 Task: Open a blank sheet, save the file as 'verification' Insert a table ' 2 by 2' In first column, add headers, 'Brand, Model'. Under first header, add  AppleUnder second header, add Iphone. Change table style to  'Orange'
Action: Mouse moved to (173, 202)
Screenshot: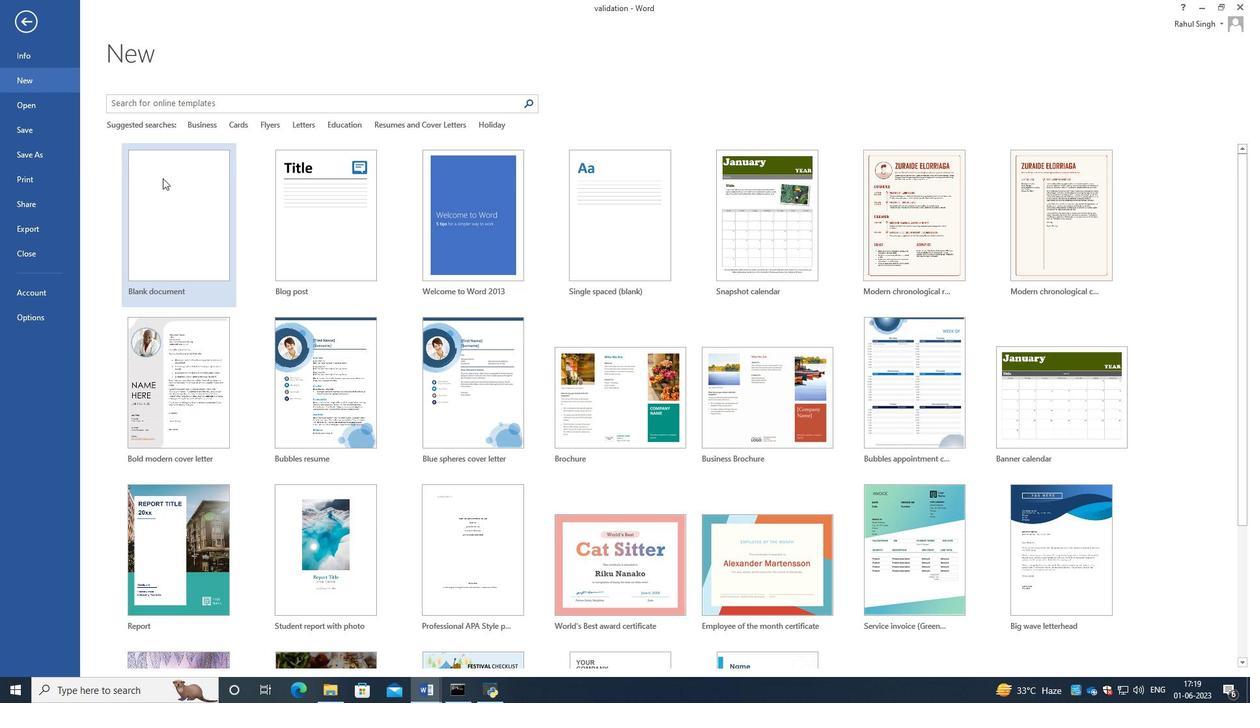 
Action: Mouse pressed left at (173, 202)
Screenshot: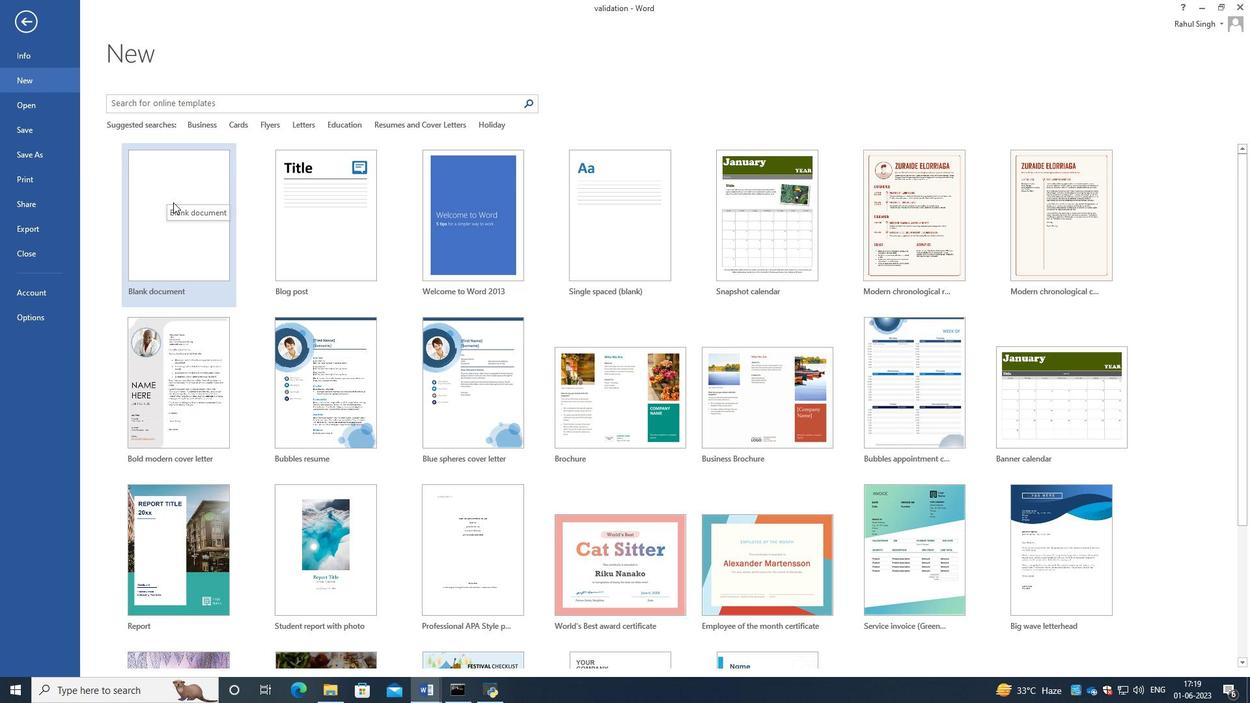 
Action: Mouse moved to (23, 15)
Screenshot: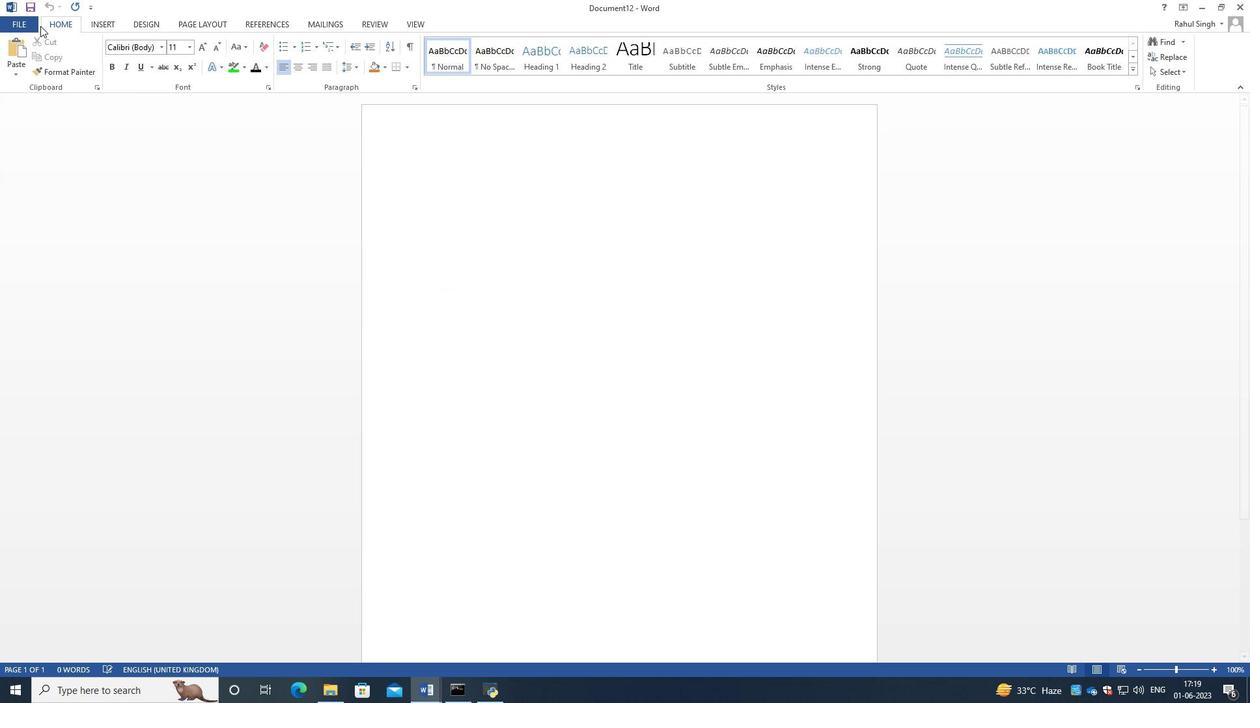 
Action: Mouse pressed left at (23, 15)
Screenshot: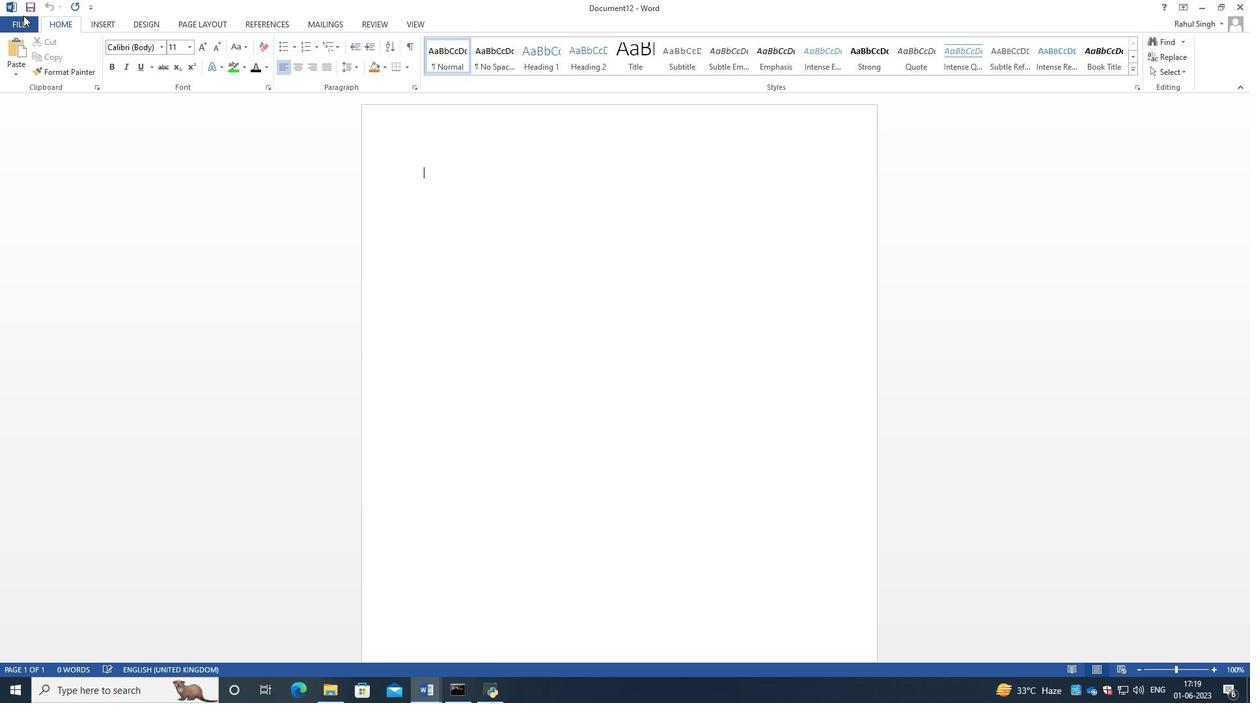 
Action: Mouse moved to (31, 24)
Screenshot: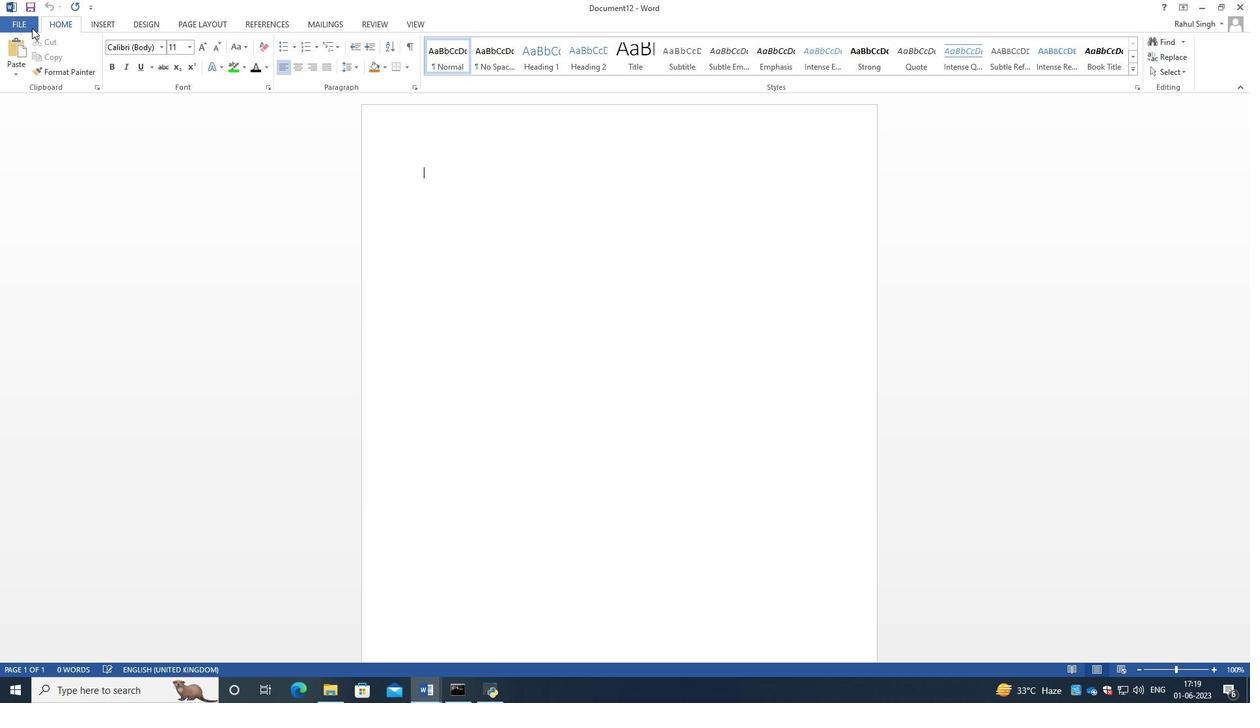 
Action: Mouse pressed left at (31, 24)
Screenshot: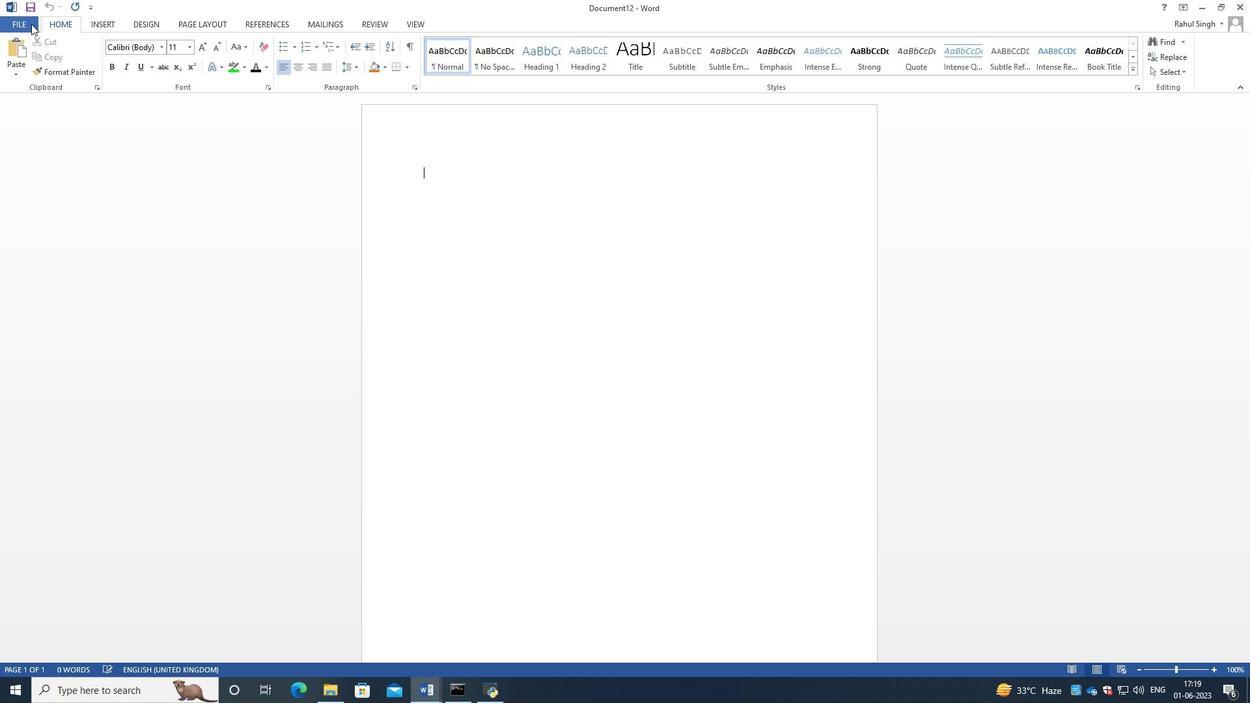 
Action: Mouse moved to (29, 78)
Screenshot: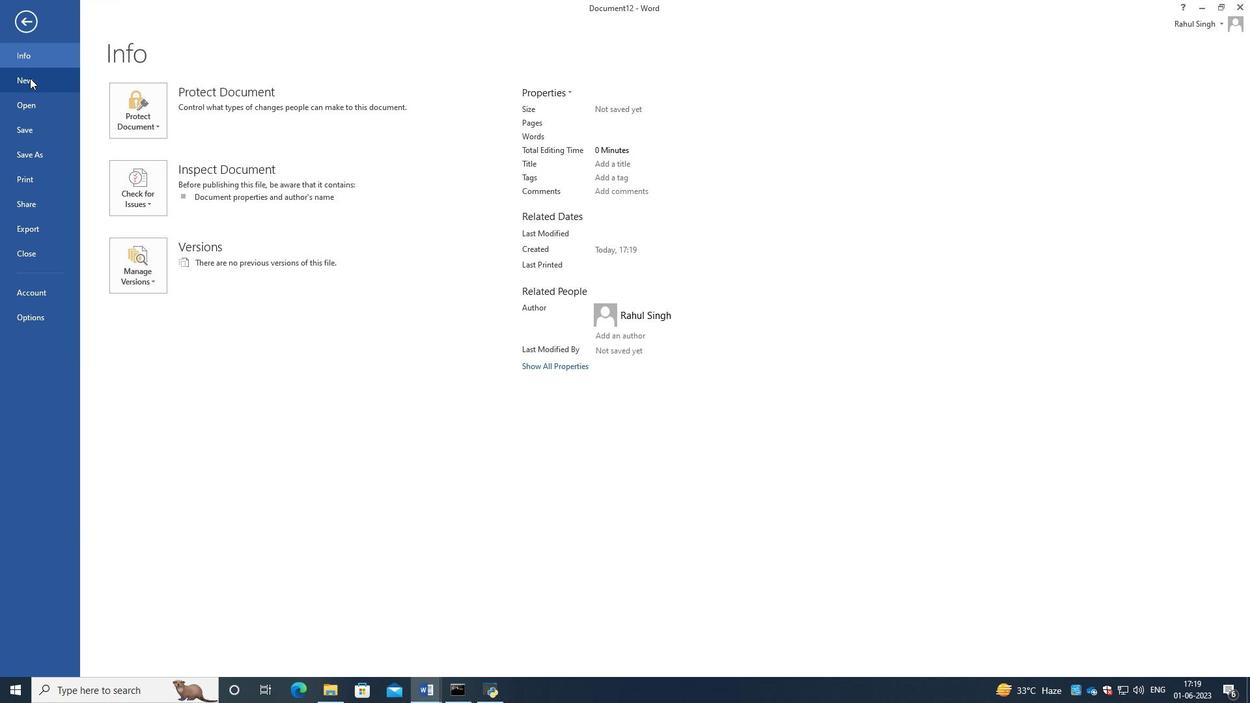 
Action: Mouse pressed left at (29, 78)
Screenshot: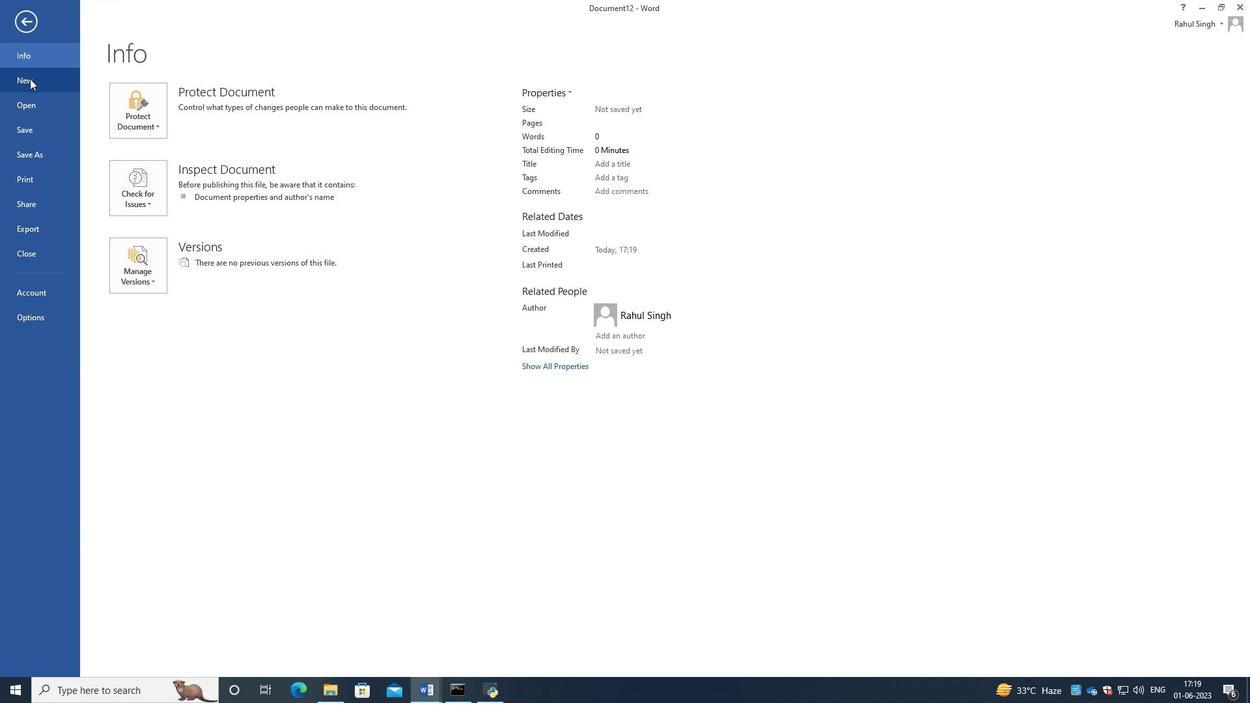 
Action: Mouse moved to (47, 150)
Screenshot: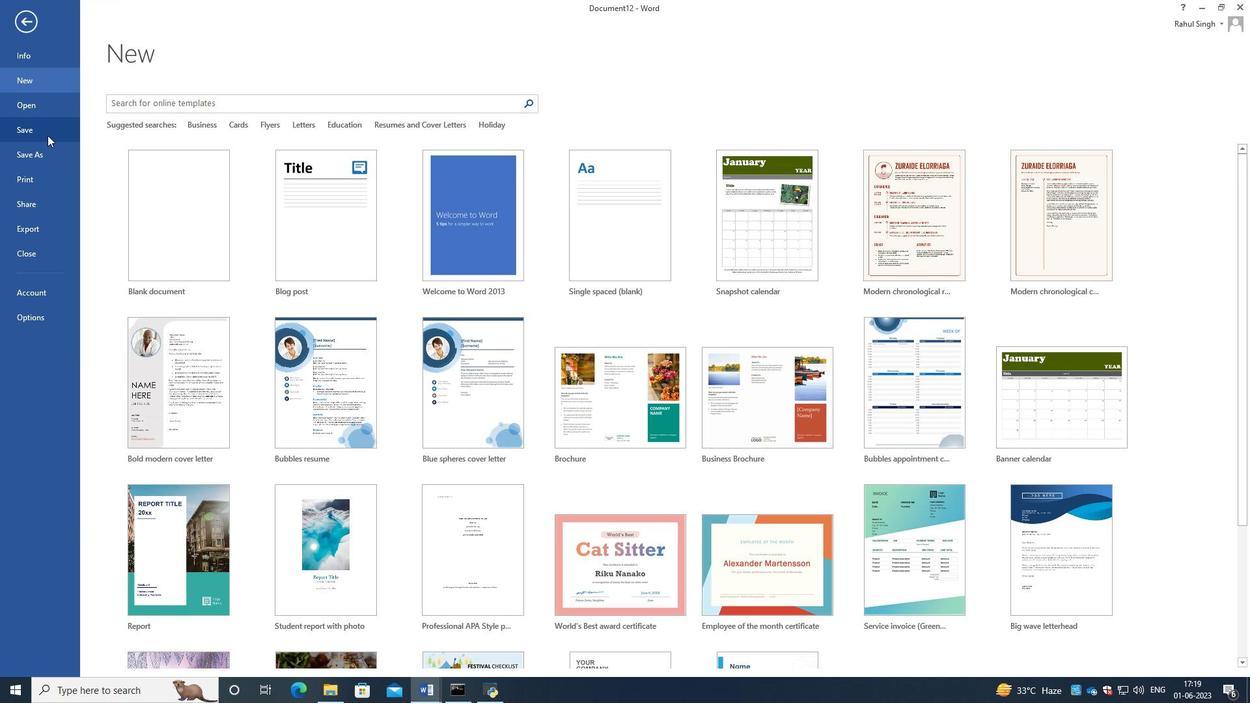 
Action: Mouse pressed left at (47, 150)
Screenshot: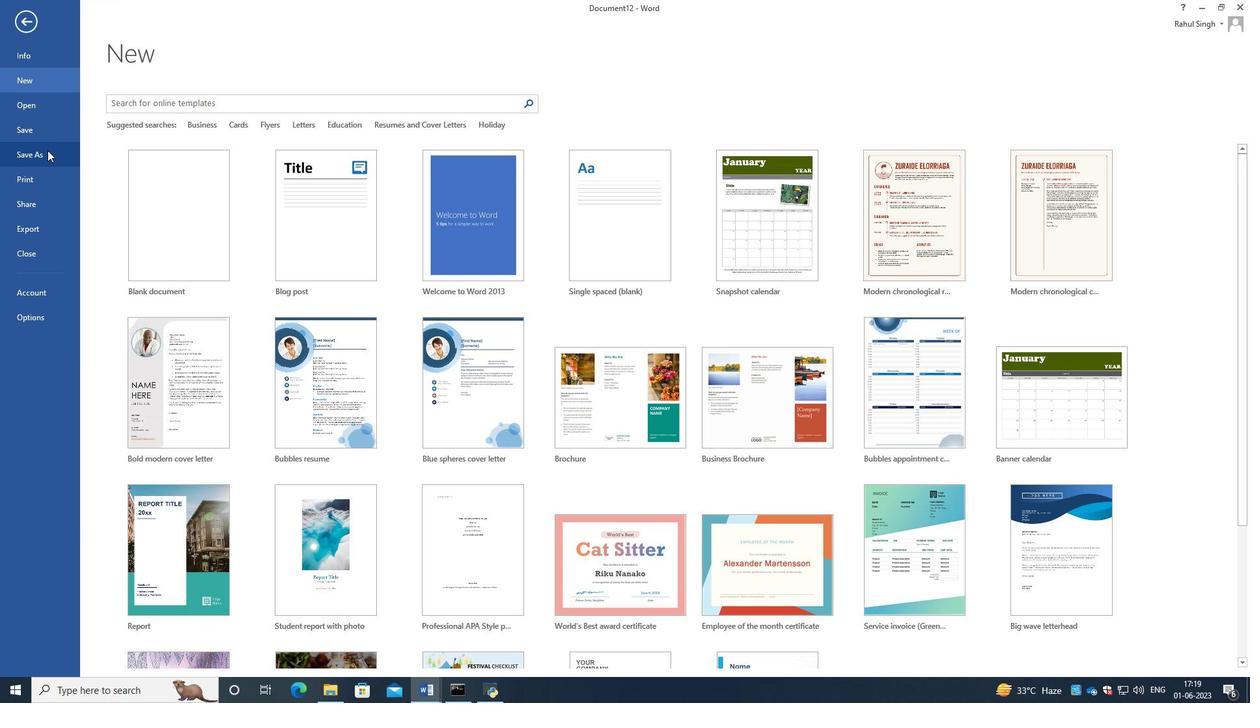 
Action: Mouse moved to (352, 132)
Screenshot: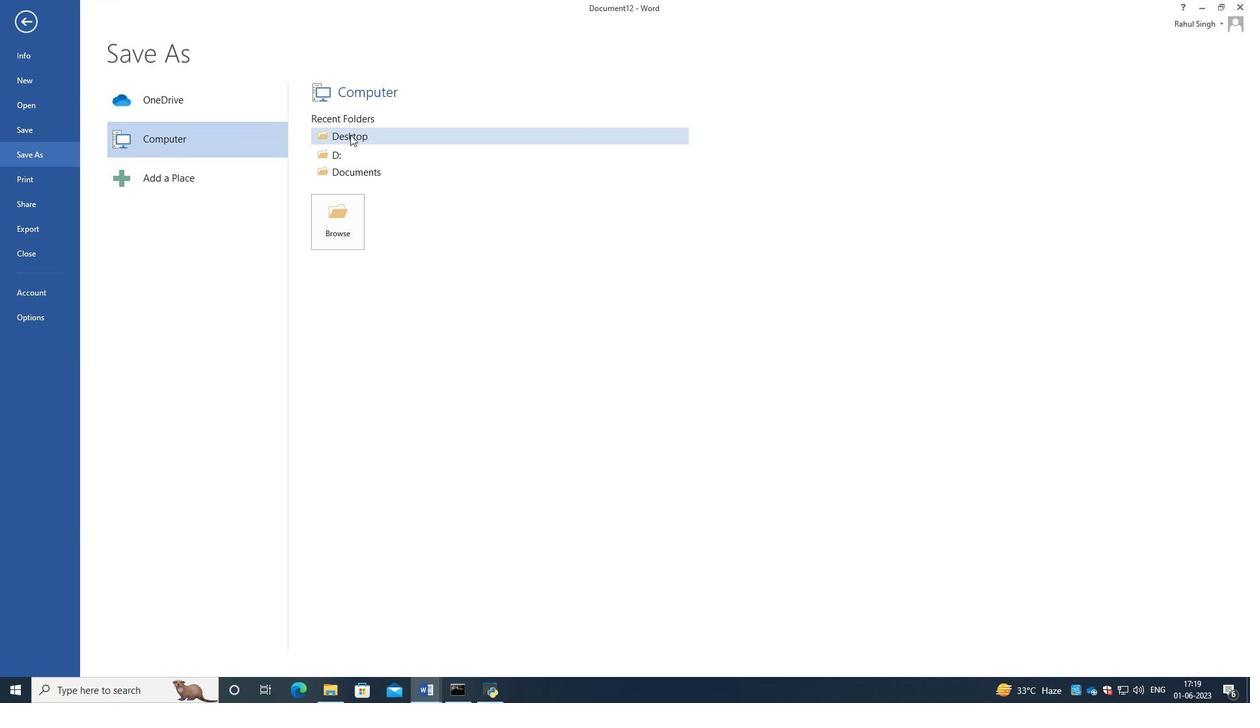 
Action: Mouse pressed left at (352, 132)
Screenshot: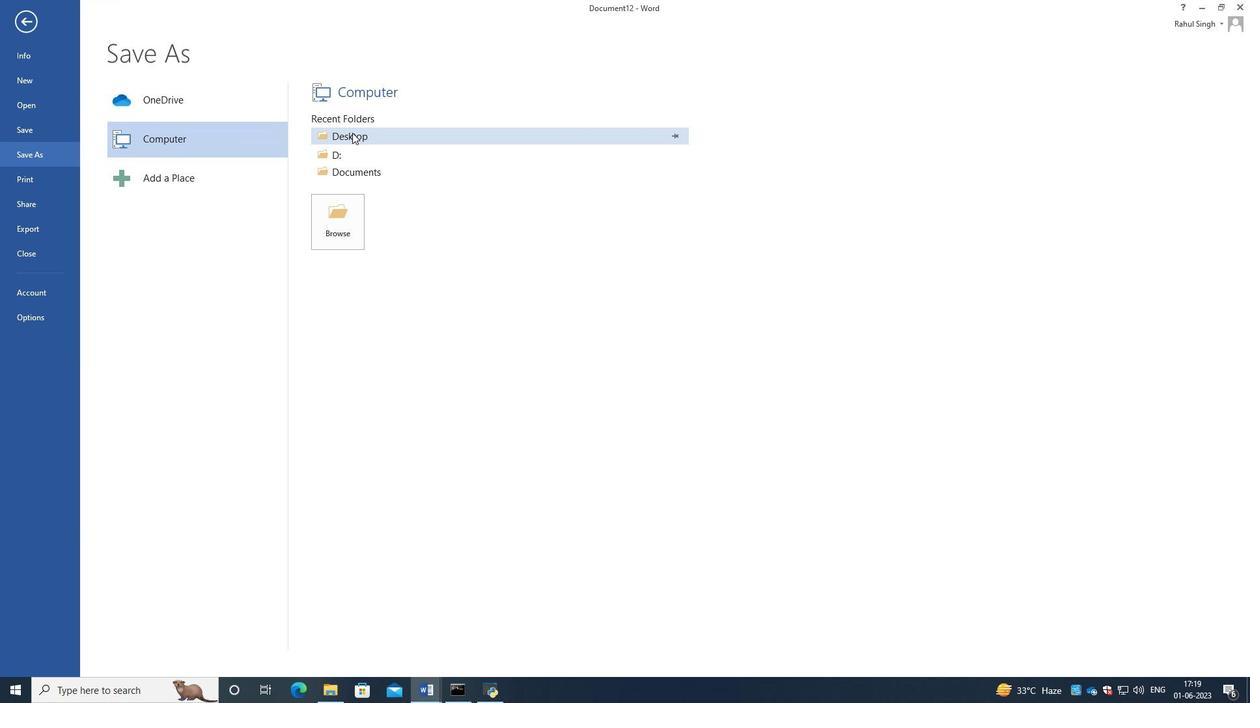 
Action: Mouse moved to (320, 197)
Screenshot: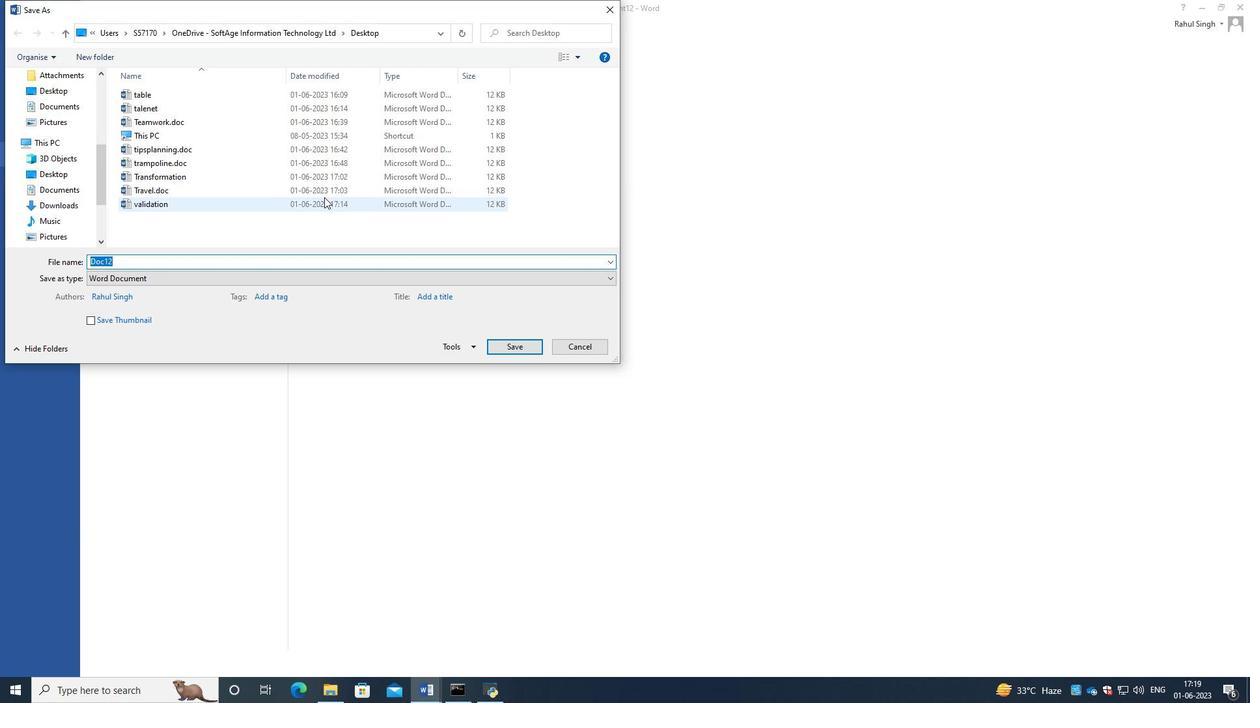 
Action: Key pressed <Key.caps_lock>V<Key.caps_lock>erification
Screenshot: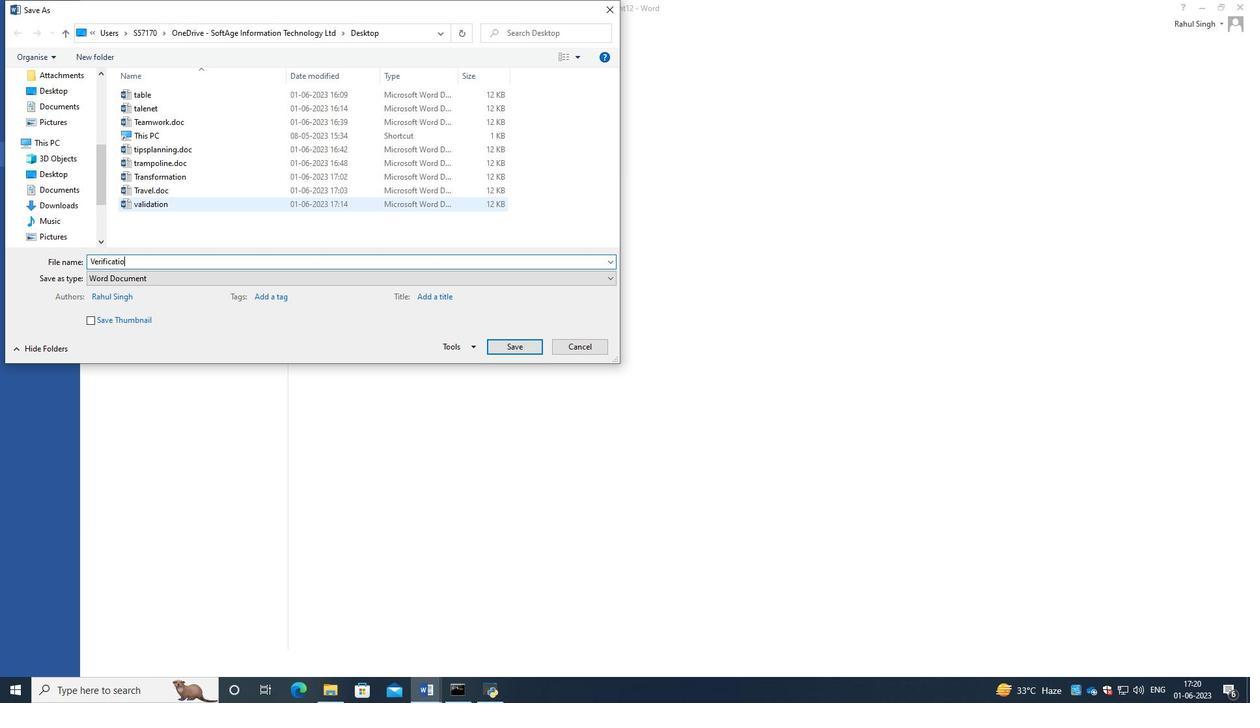 
Action: Mouse moved to (515, 337)
Screenshot: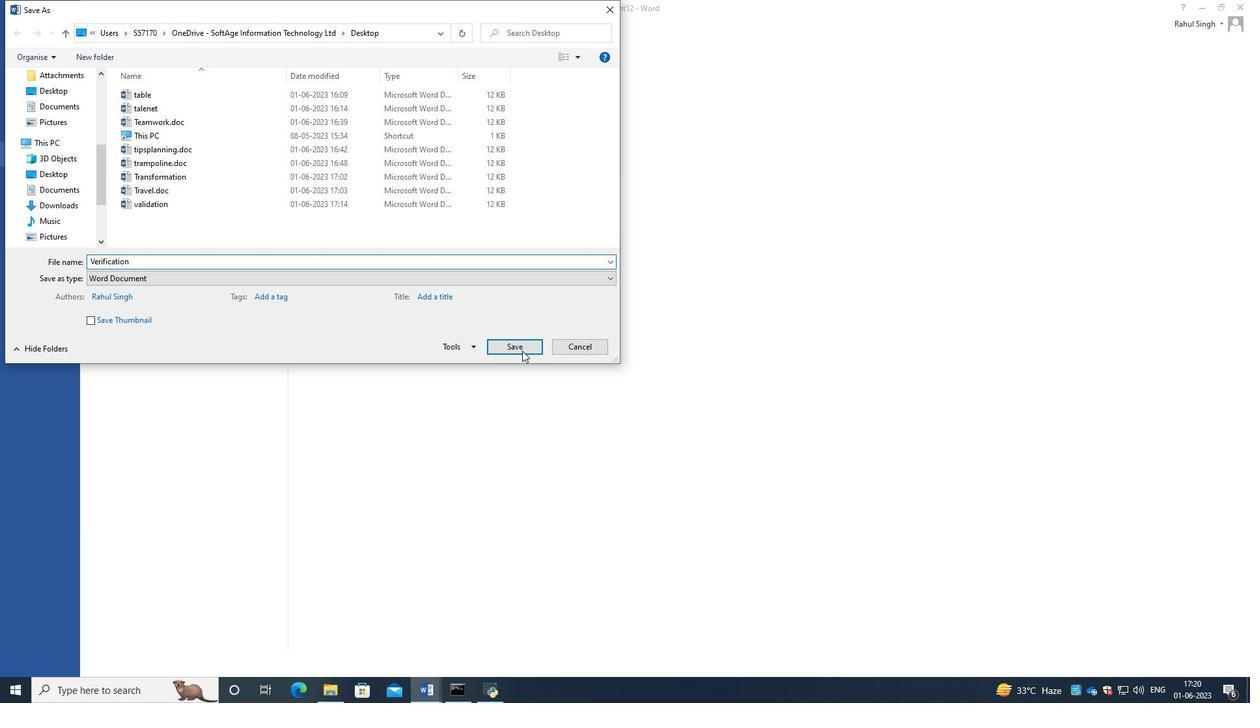 
Action: Mouse pressed left at (515, 337)
Screenshot: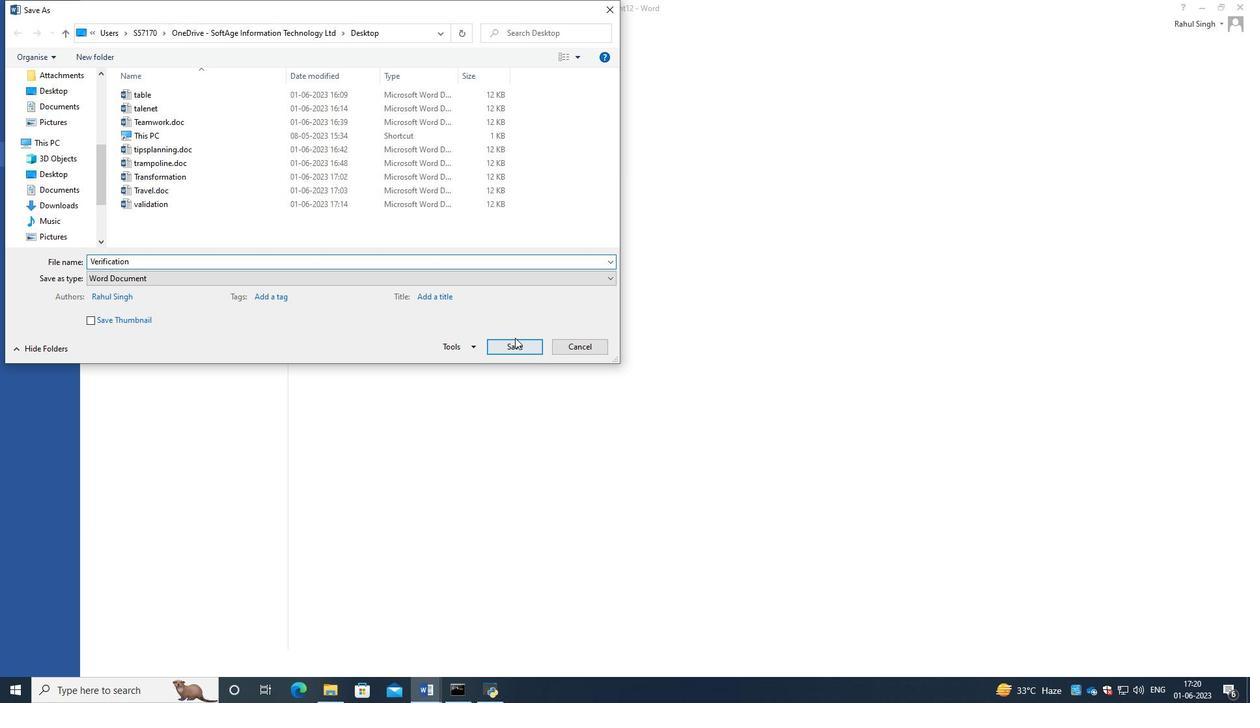 
Action: Mouse moved to (520, 346)
Screenshot: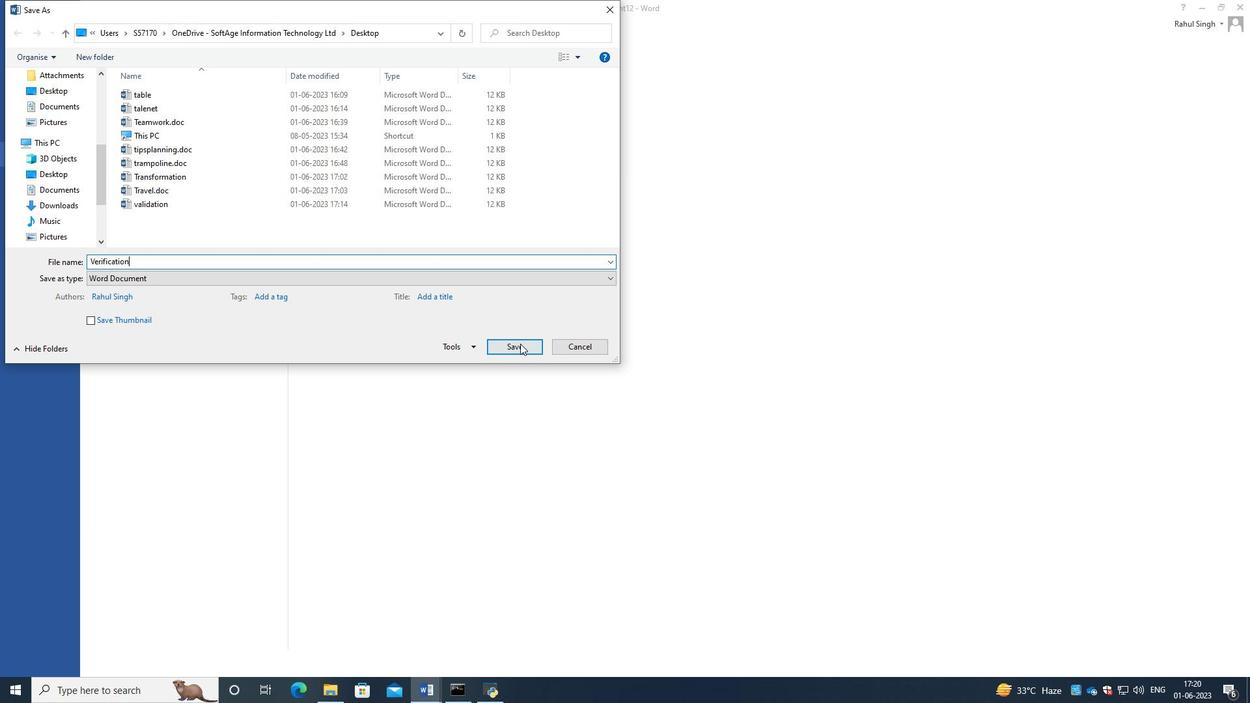 
Action: Mouse pressed left at (520, 346)
Screenshot: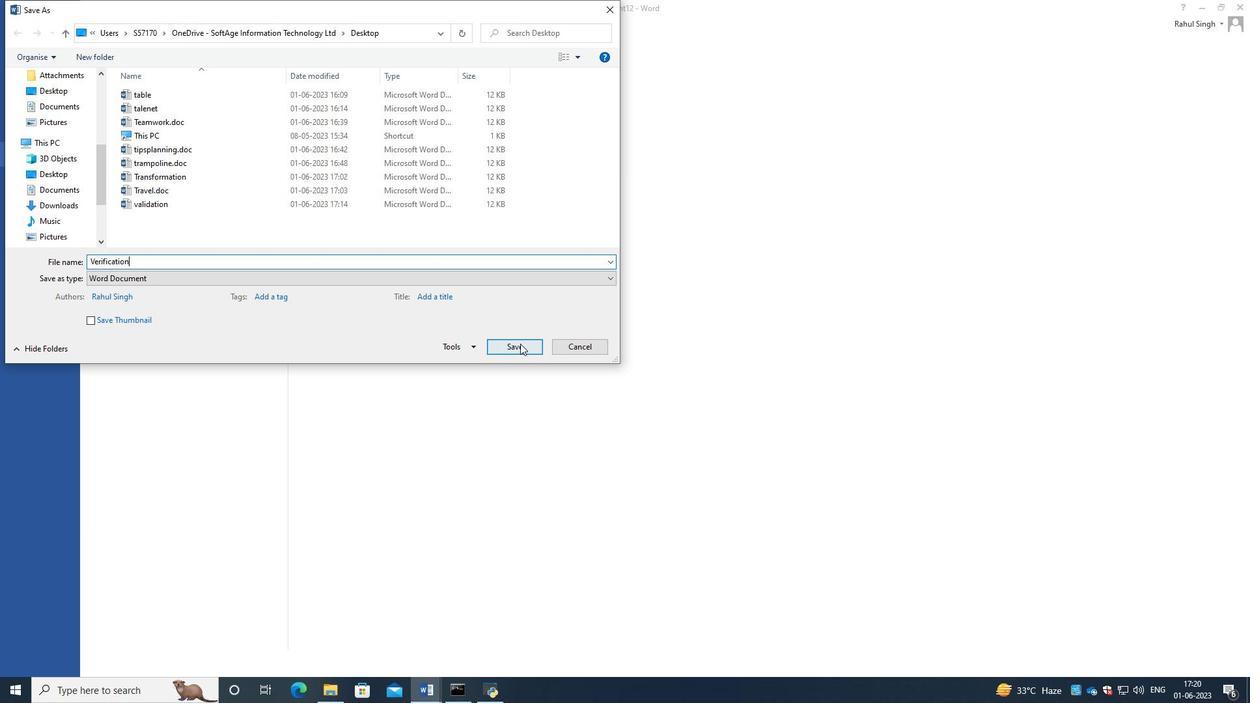 
Action: Mouse moved to (108, 24)
Screenshot: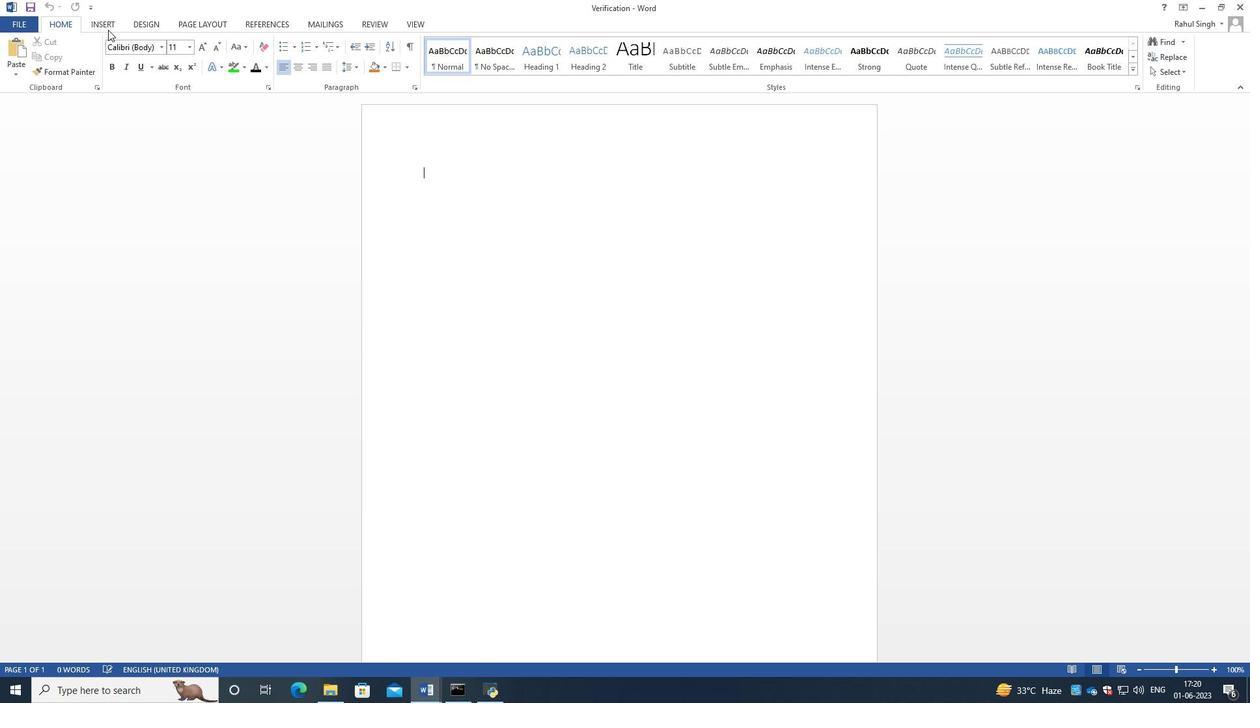
Action: Mouse pressed left at (108, 24)
Screenshot: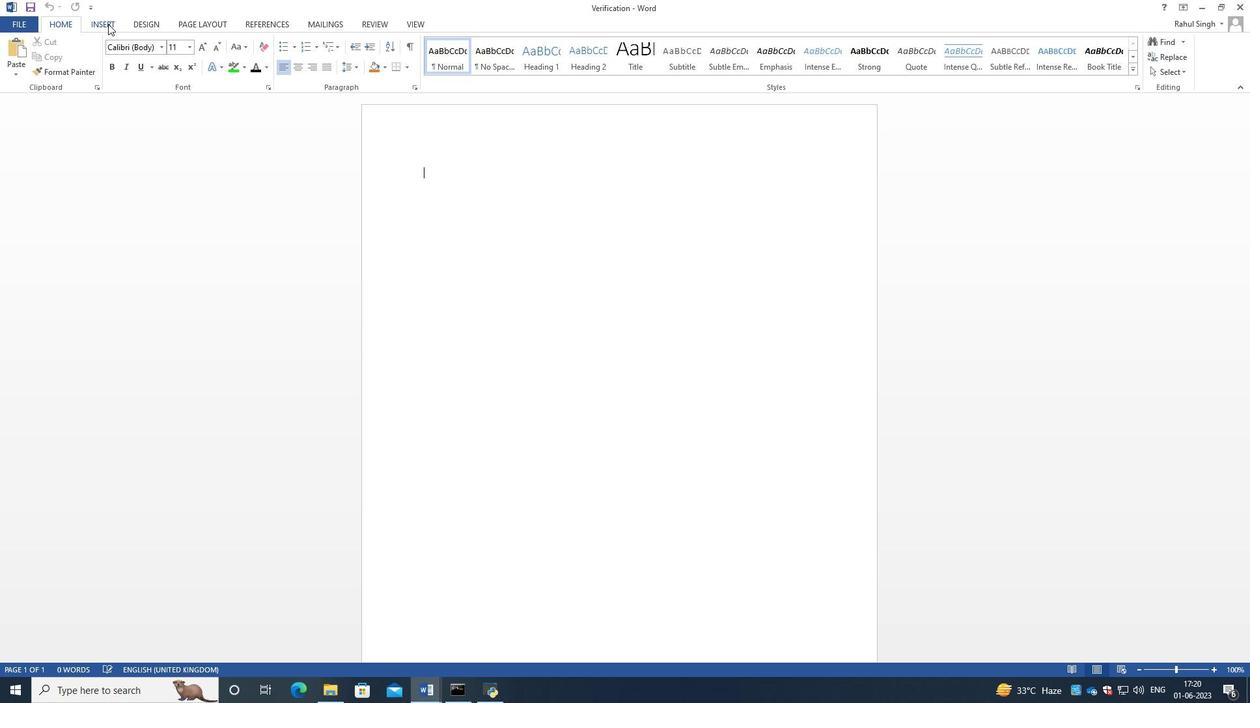 
Action: Mouse moved to (106, 70)
Screenshot: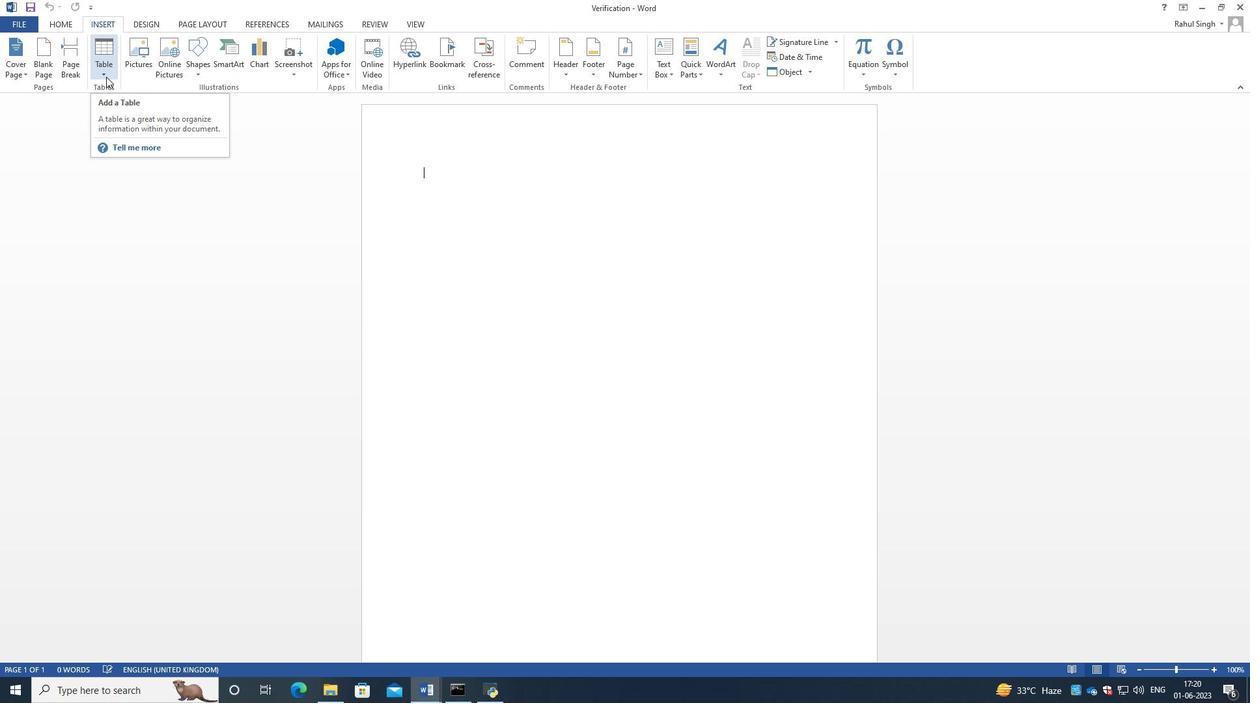 
Action: Mouse pressed left at (106, 70)
Screenshot: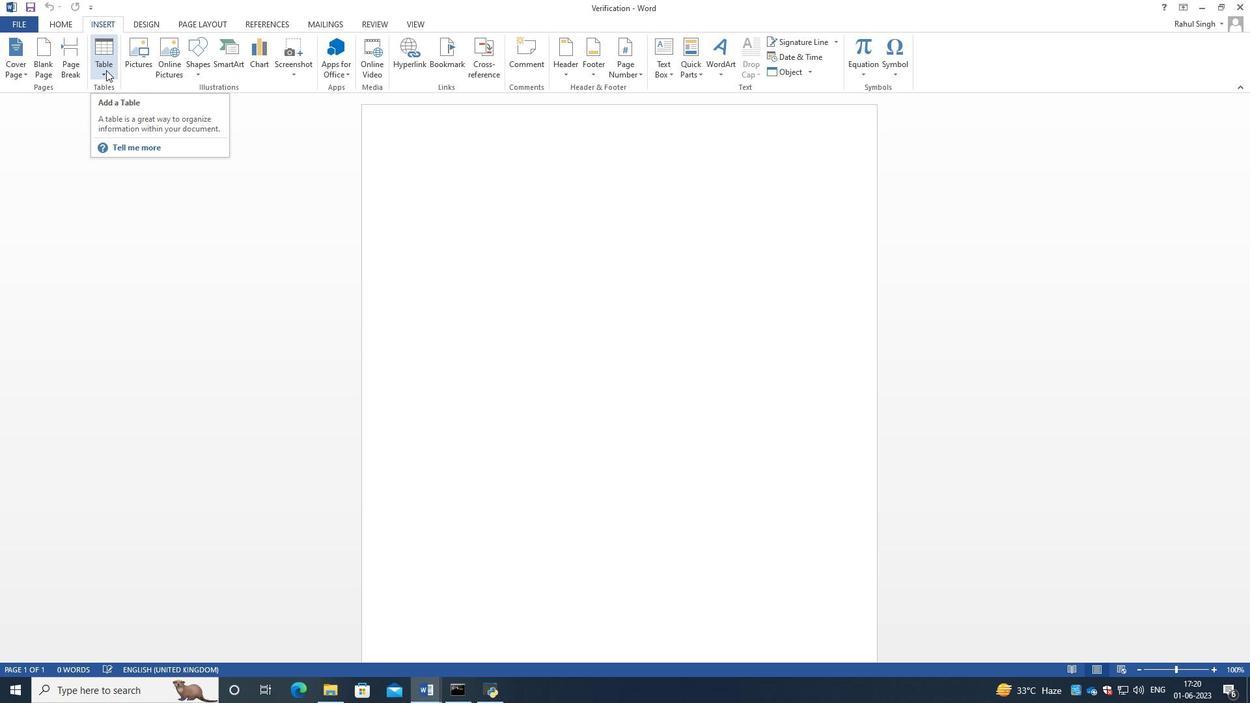 
Action: Mouse moved to (115, 114)
Screenshot: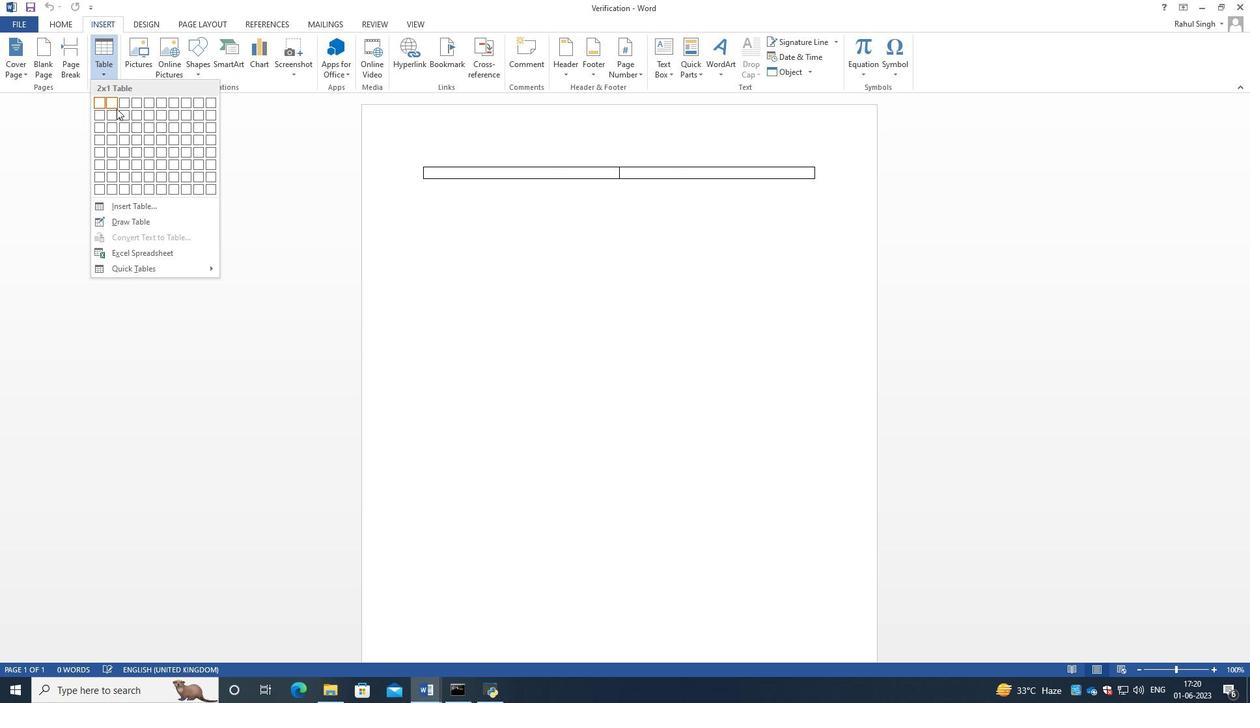 
Action: Mouse pressed left at (115, 114)
Screenshot: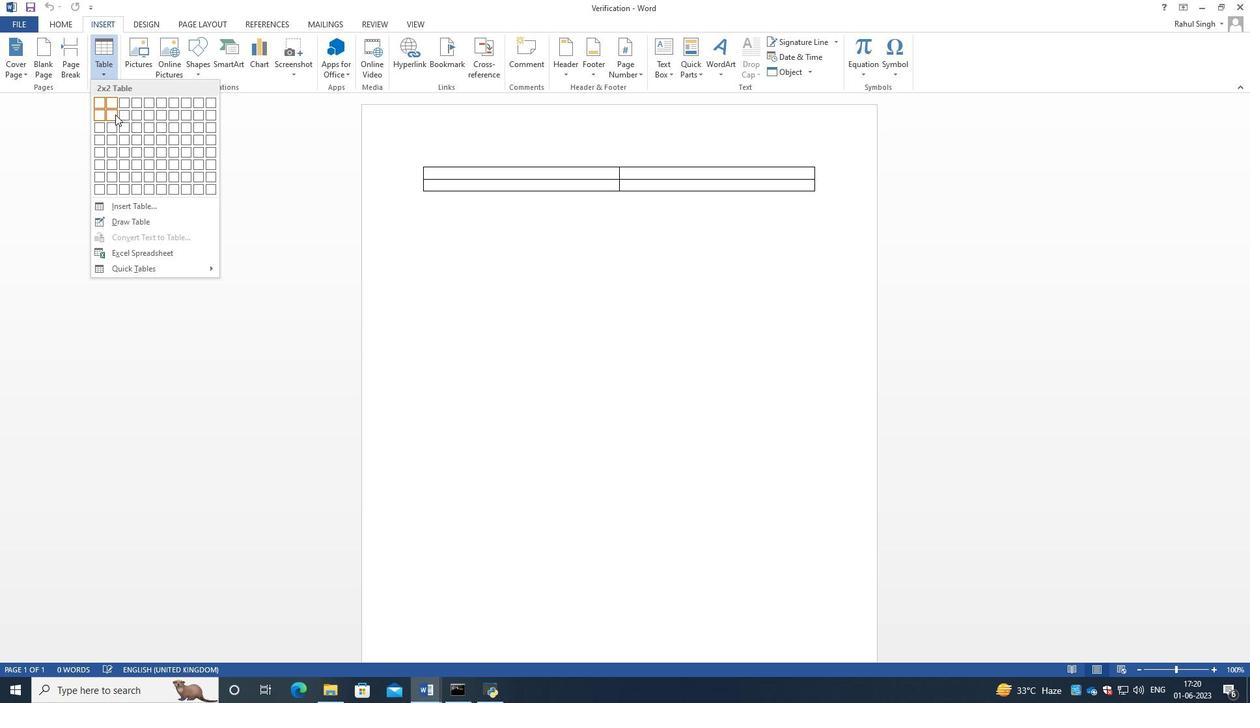 
Action: Mouse moved to (461, 172)
Screenshot: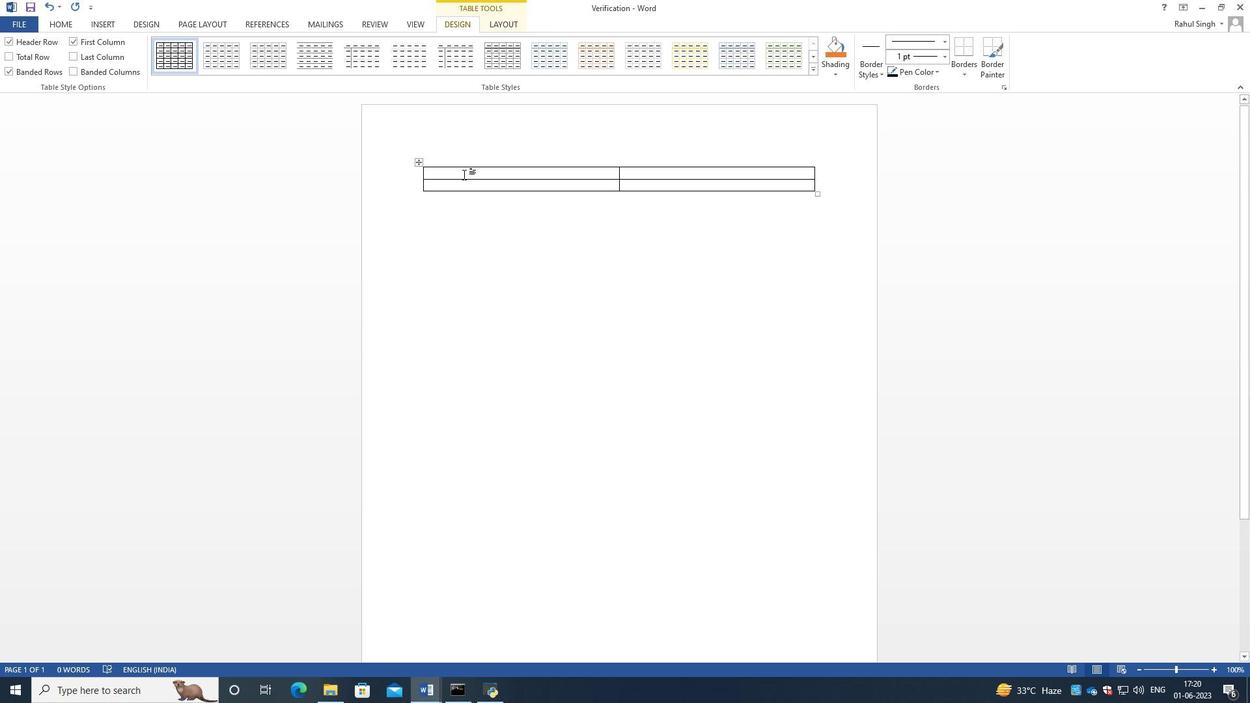 
Action: Key pressed <Key.caps_lock>B<Key.caps_lock>rand<Key.tab><Key.caps_lock>M<Key.caps_lock>odel<Key.enter><Key.backspace><Key.tab><Key.caps_lock>A<Key.caps_lock>pple<Key.space><Key.tab><Key.caps_lock>I<Key.caps_lock>phone<Key.enter><Key.backspace>
Screenshot: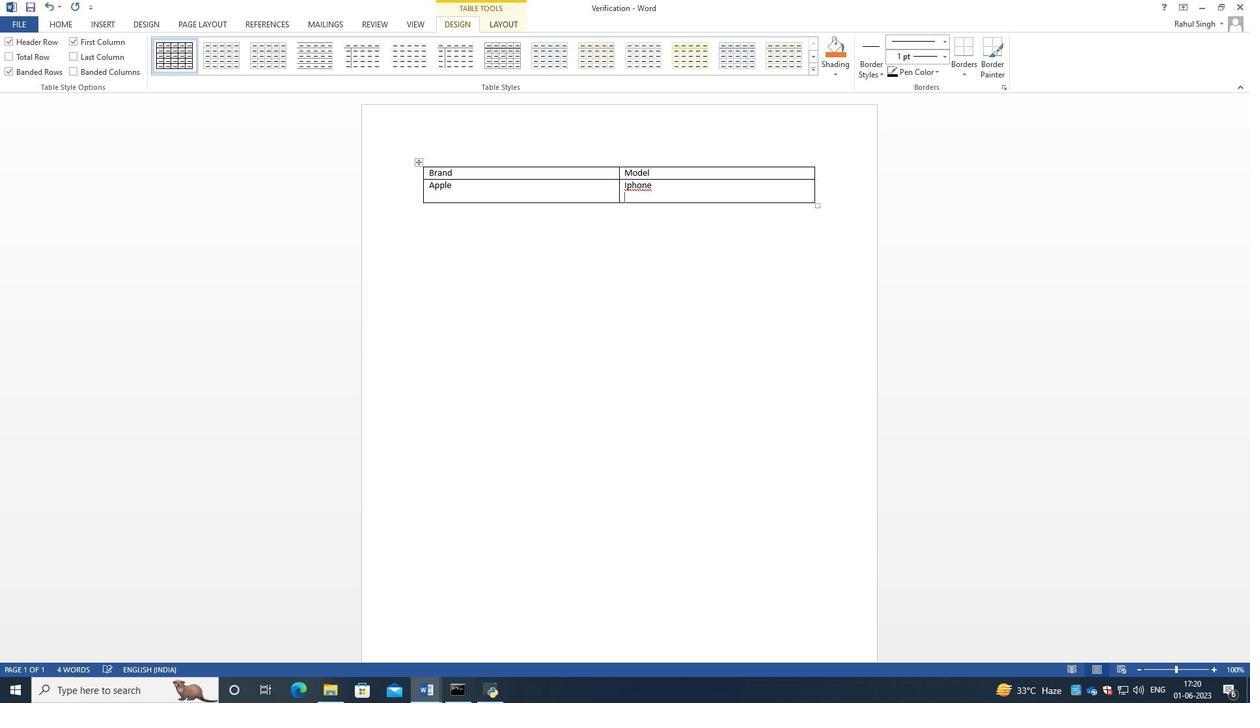 
Action: Mouse moved to (634, 188)
Screenshot: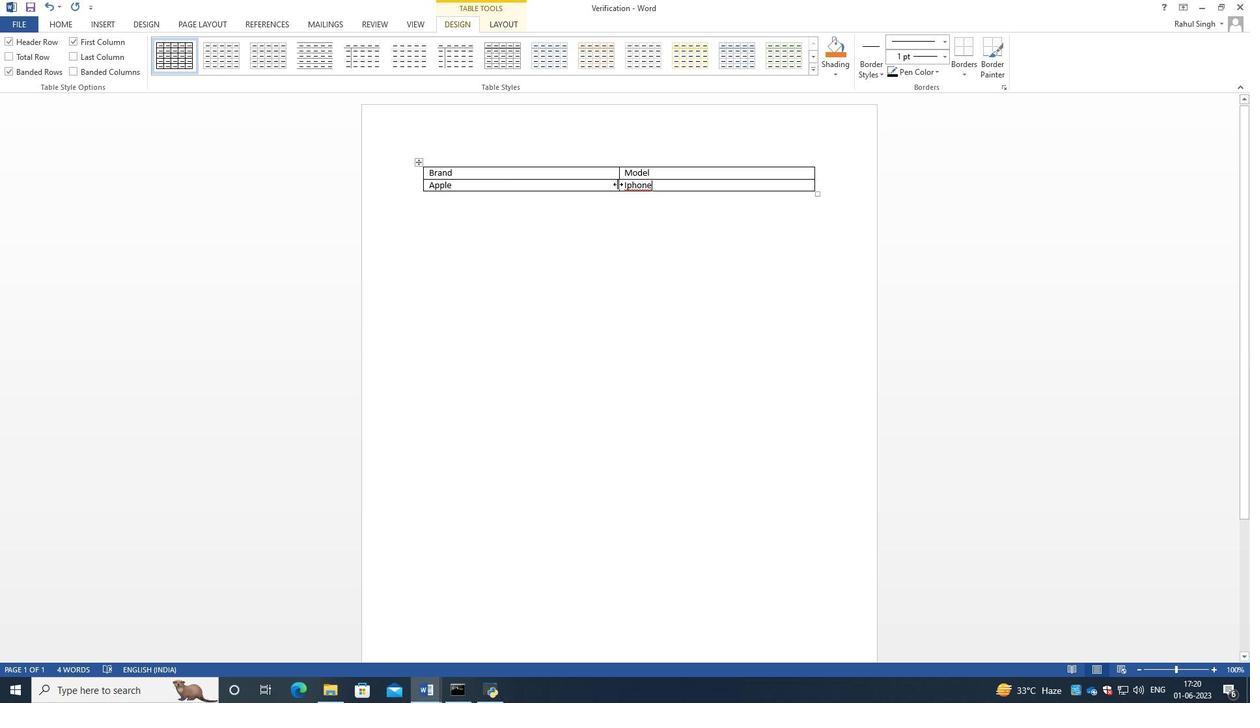
Action: Mouse pressed right at (634, 188)
Screenshot: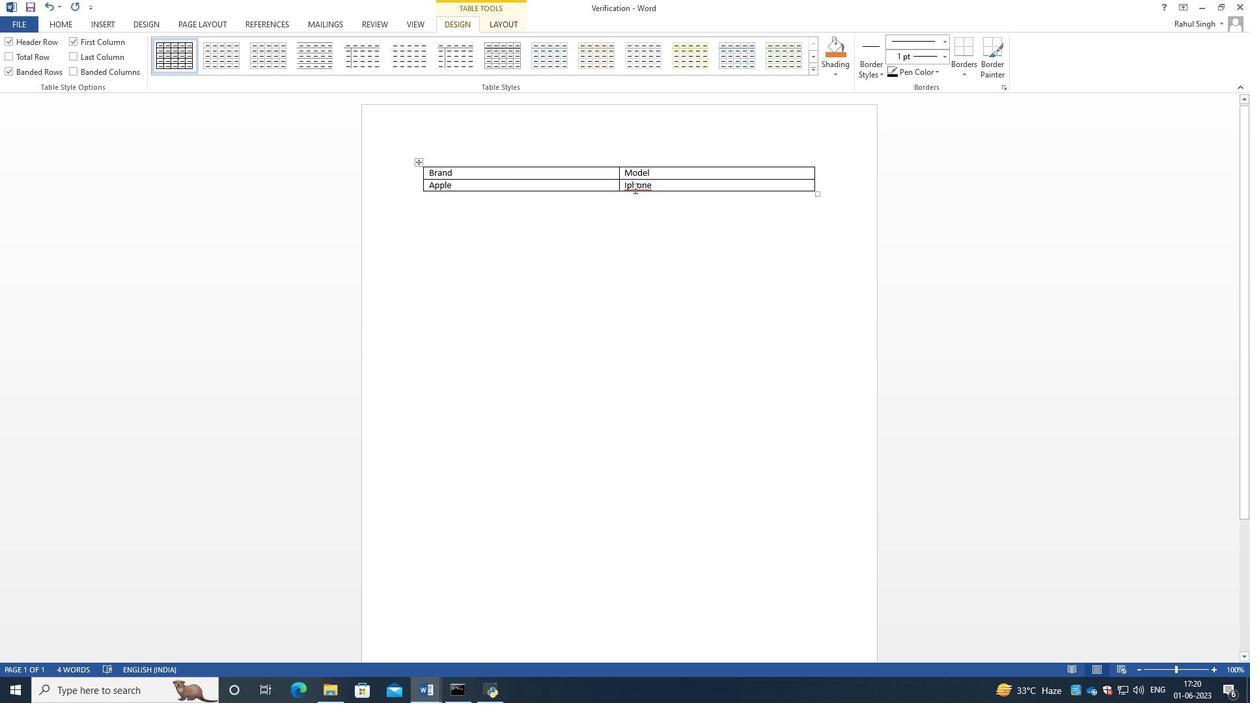 
Action: Mouse moved to (683, 205)
Screenshot: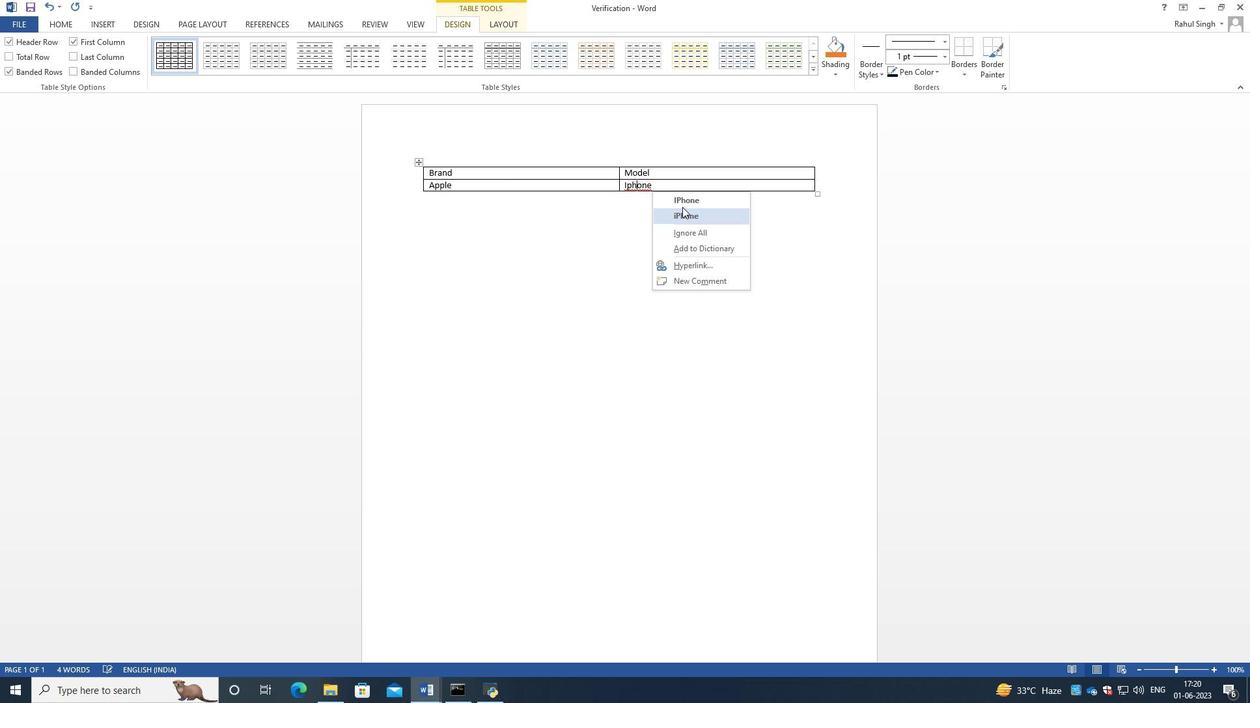 
Action: Mouse pressed left at (683, 205)
Screenshot: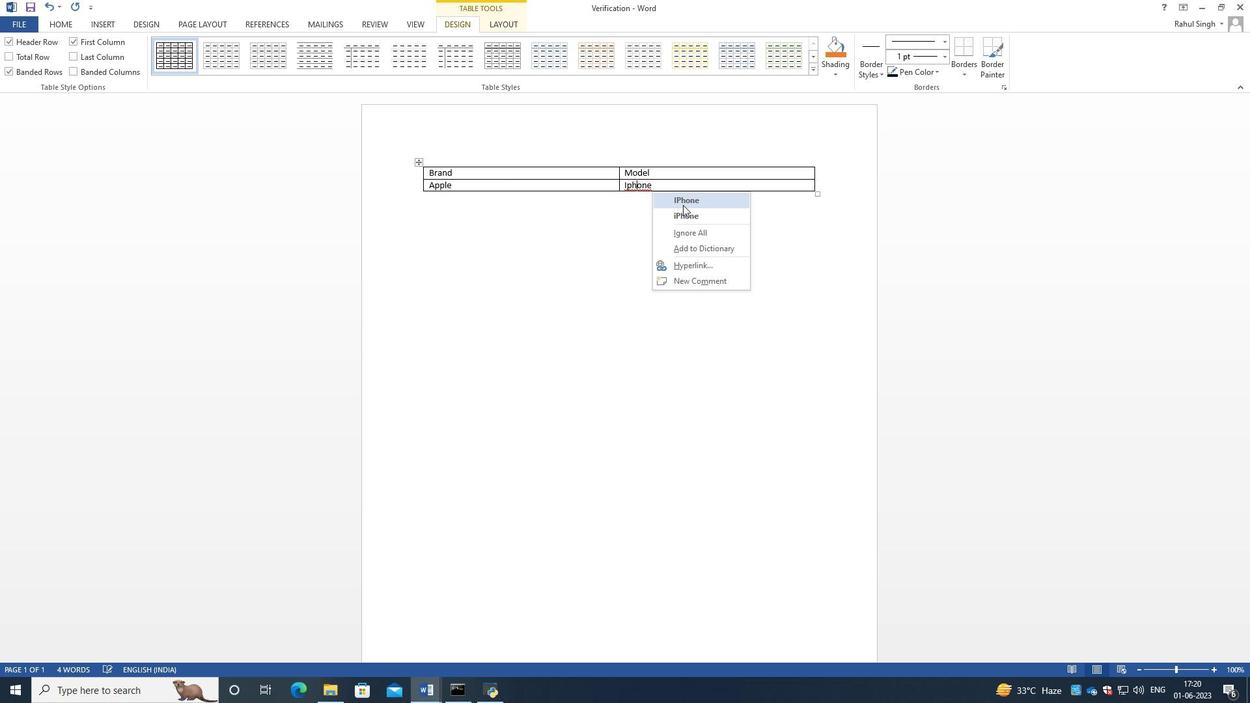 
Action: Mouse moved to (677, 212)
Screenshot: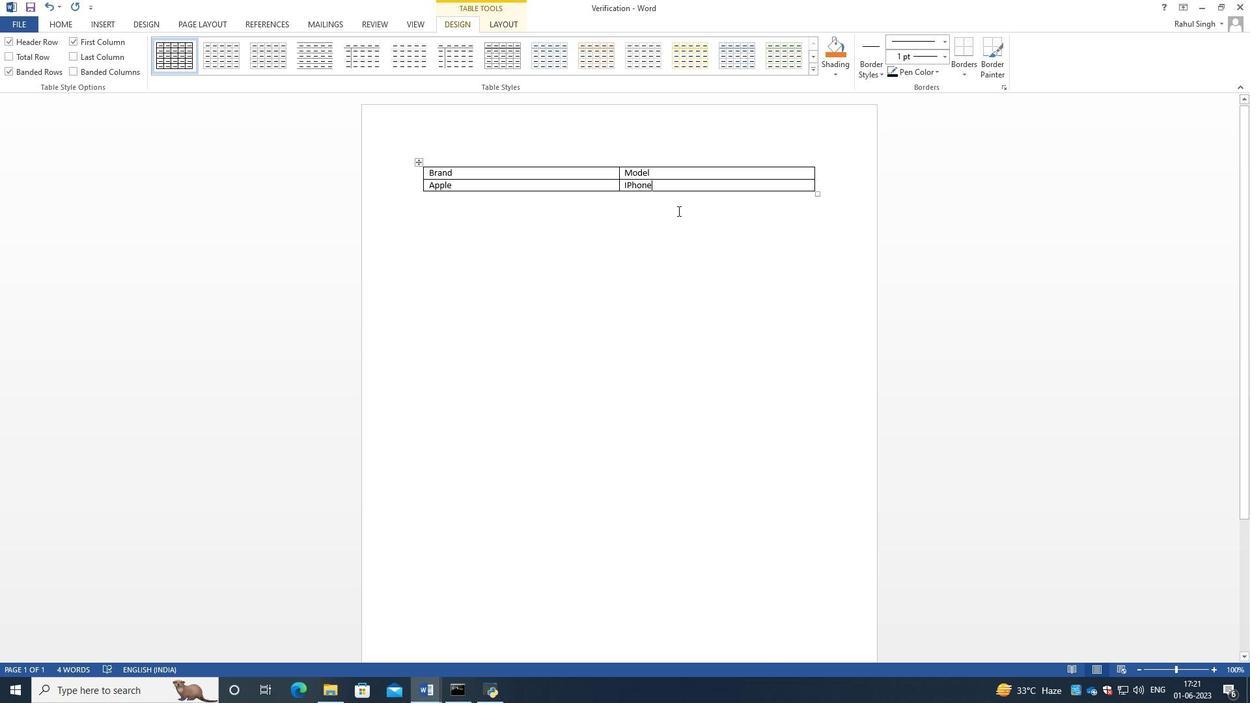 
Action: Mouse scrolled (677, 213) with delta (0, 0)
Screenshot: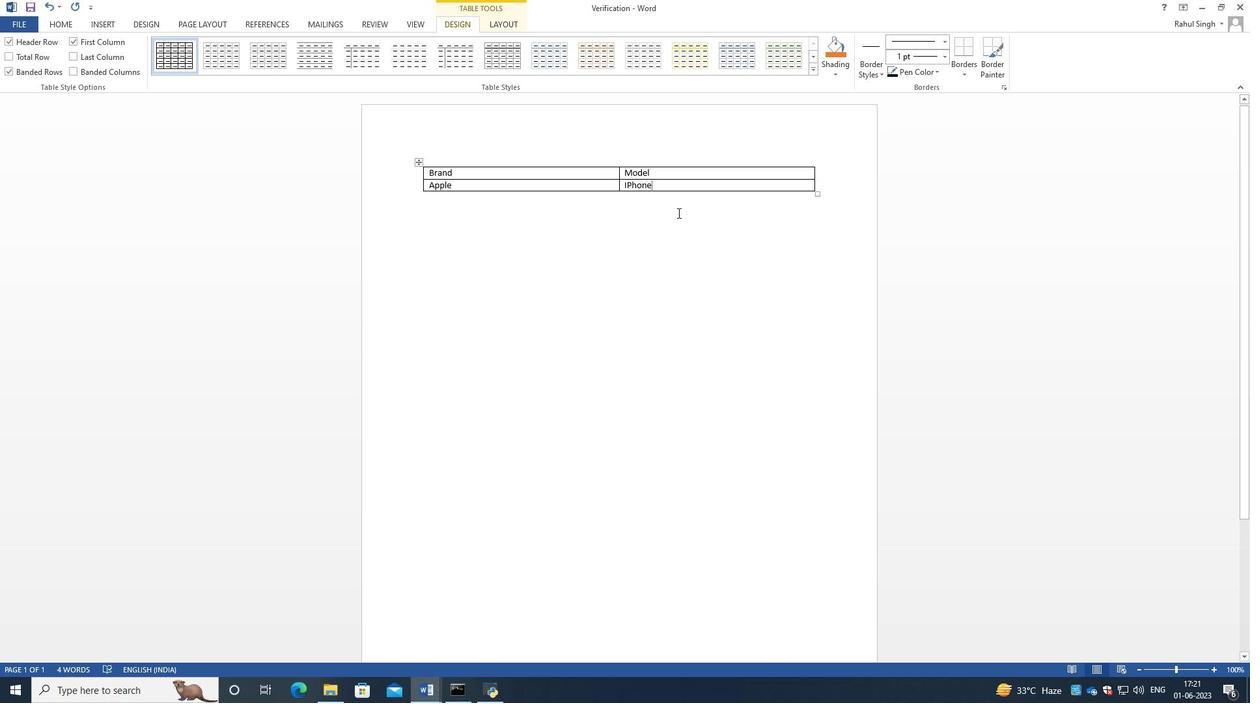 
Action: Mouse moved to (830, 174)
Screenshot: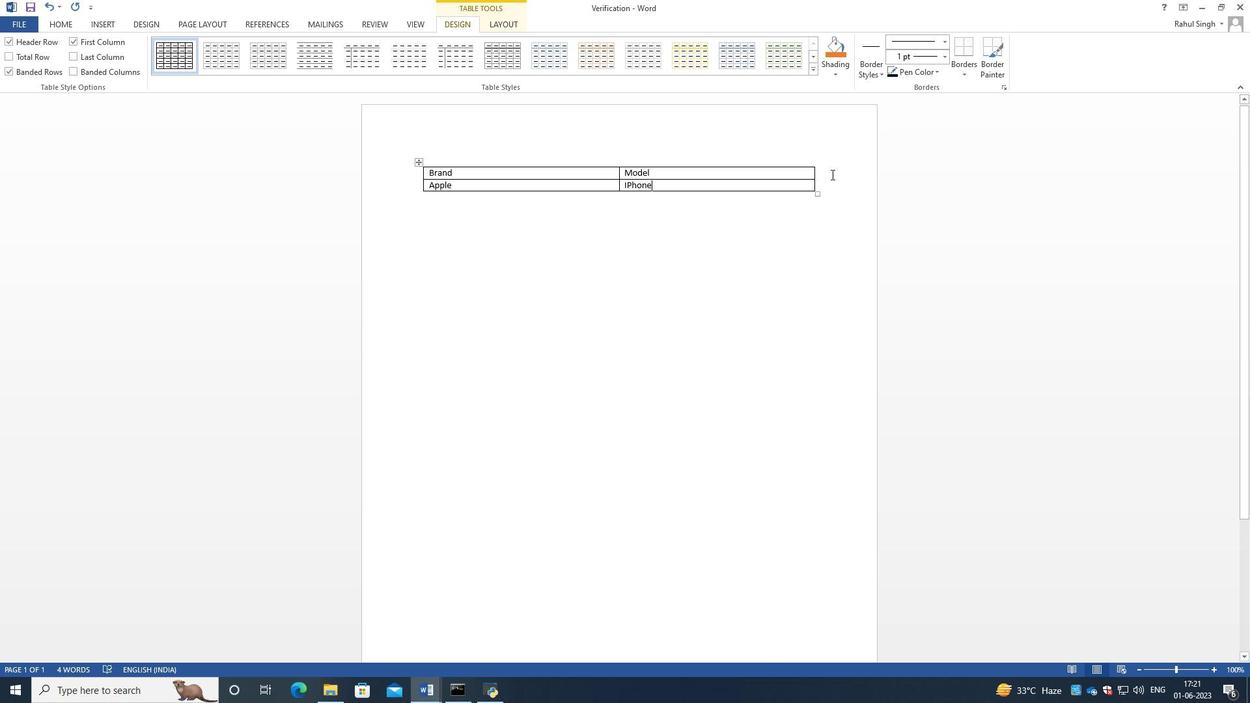 
Action: Mouse pressed left at (830, 174)
Screenshot: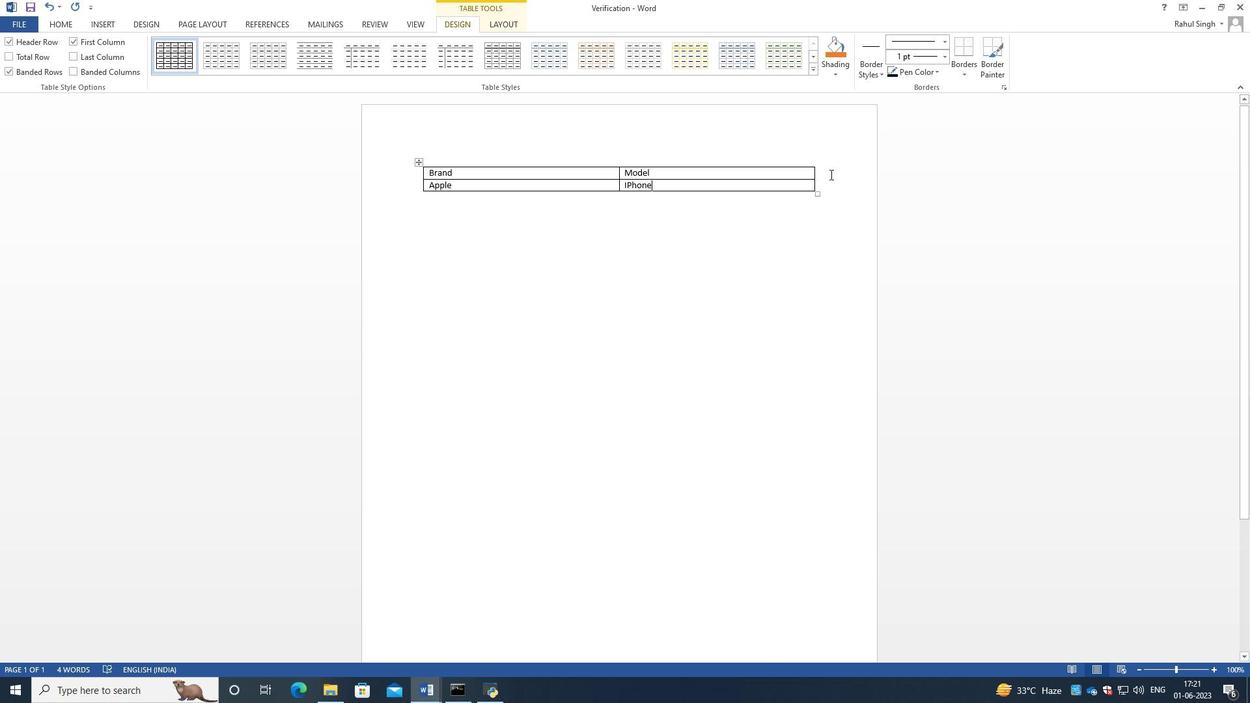 
Action: Mouse moved to (847, 63)
Screenshot: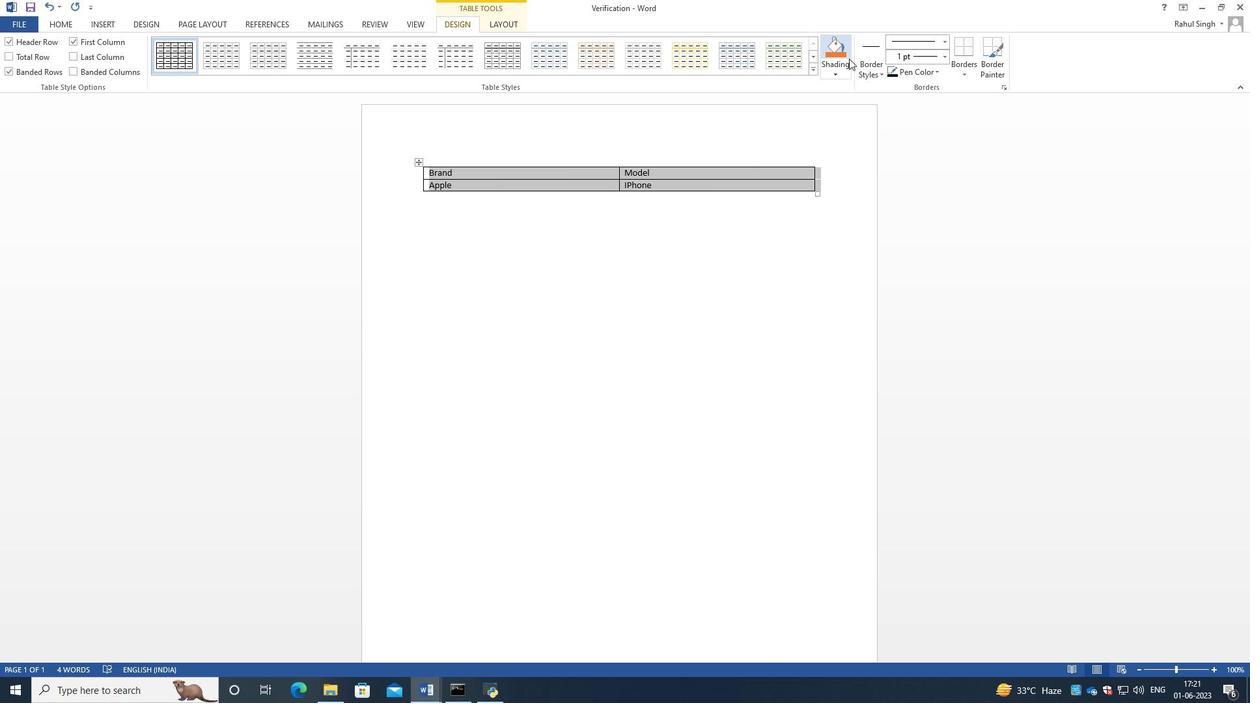 
Action: Mouse pressed left at (847, 63)
Screenshot: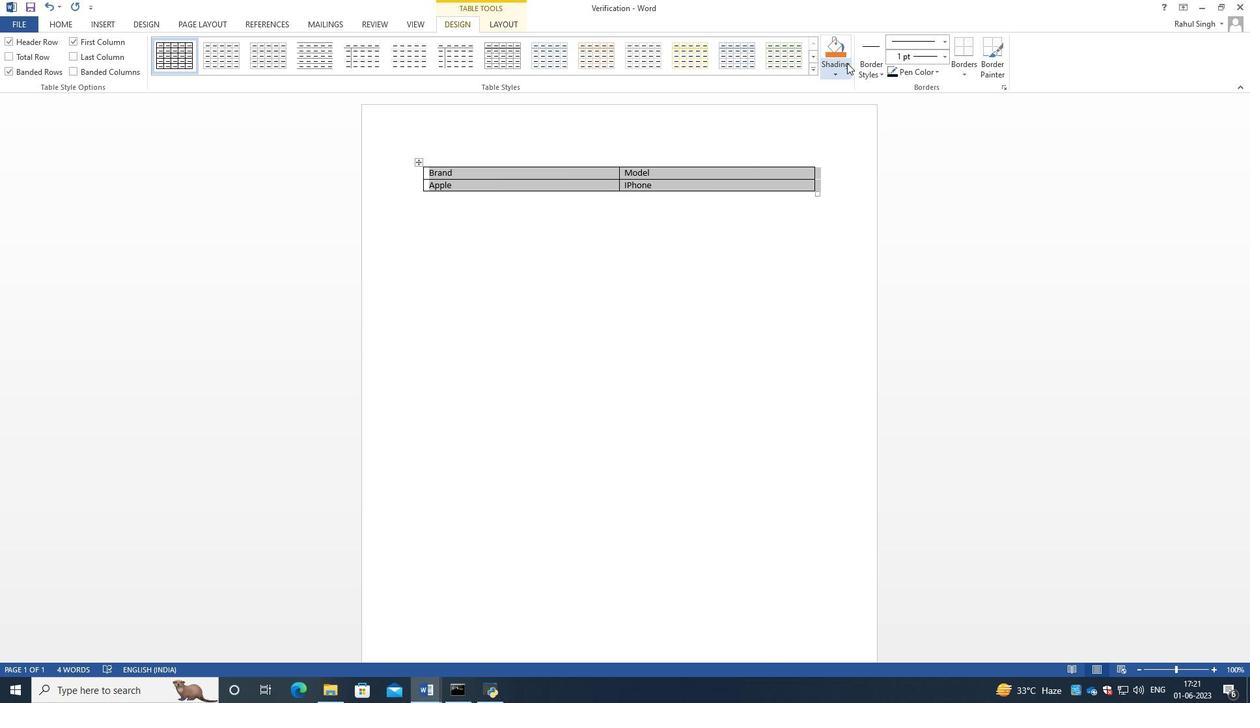 
Action: Mouse moved to (881, 100)
Screenshot: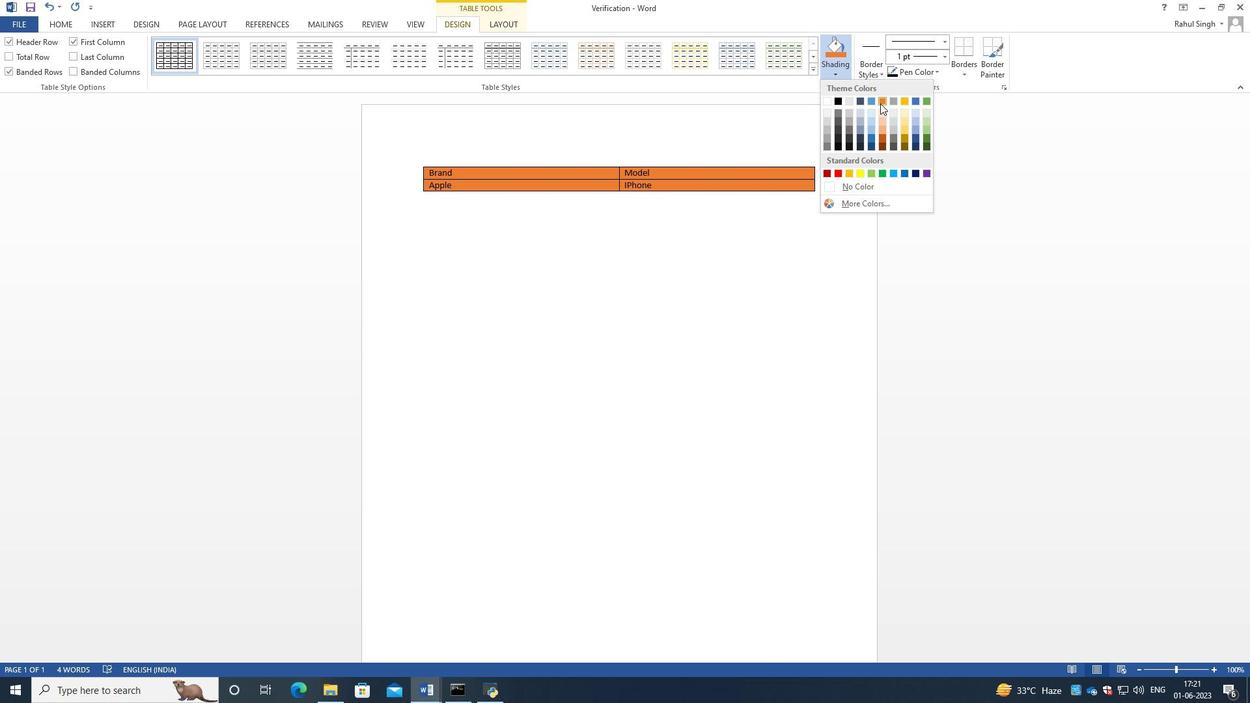 
Action: Mouse pressed left at (881, 100)
Screenshot: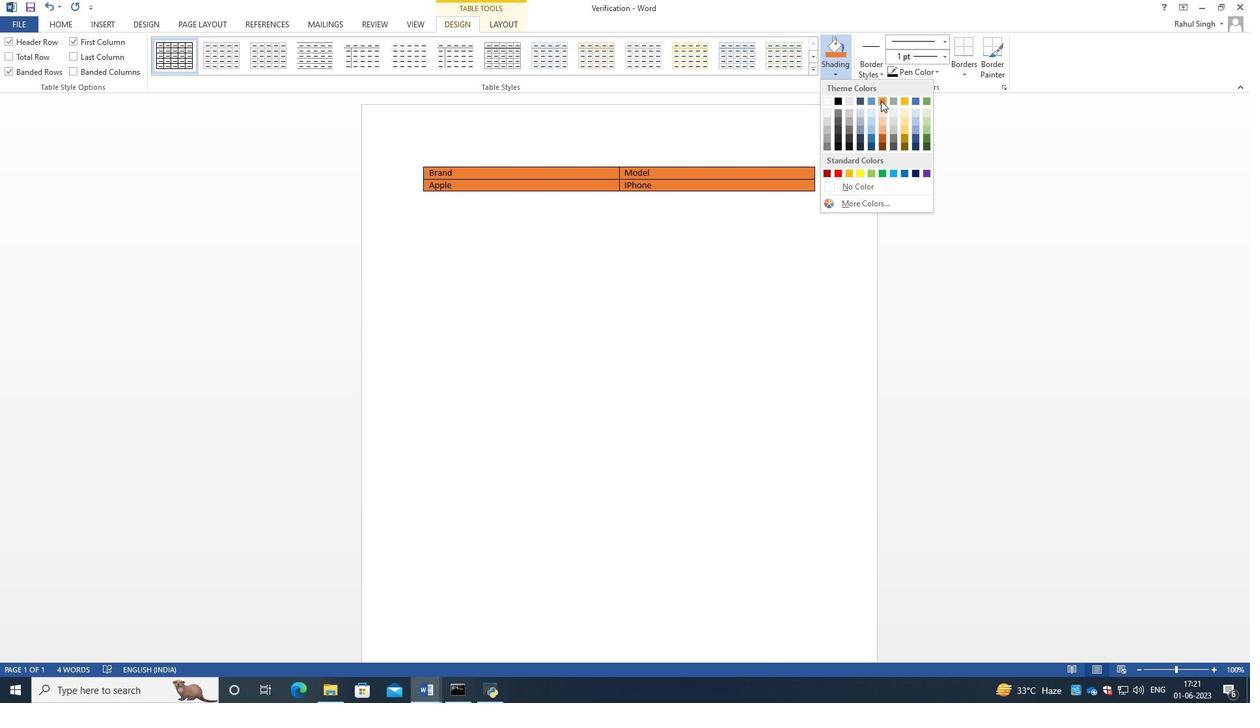 
Action: Mouse moved to (726, 265)
Screenshot: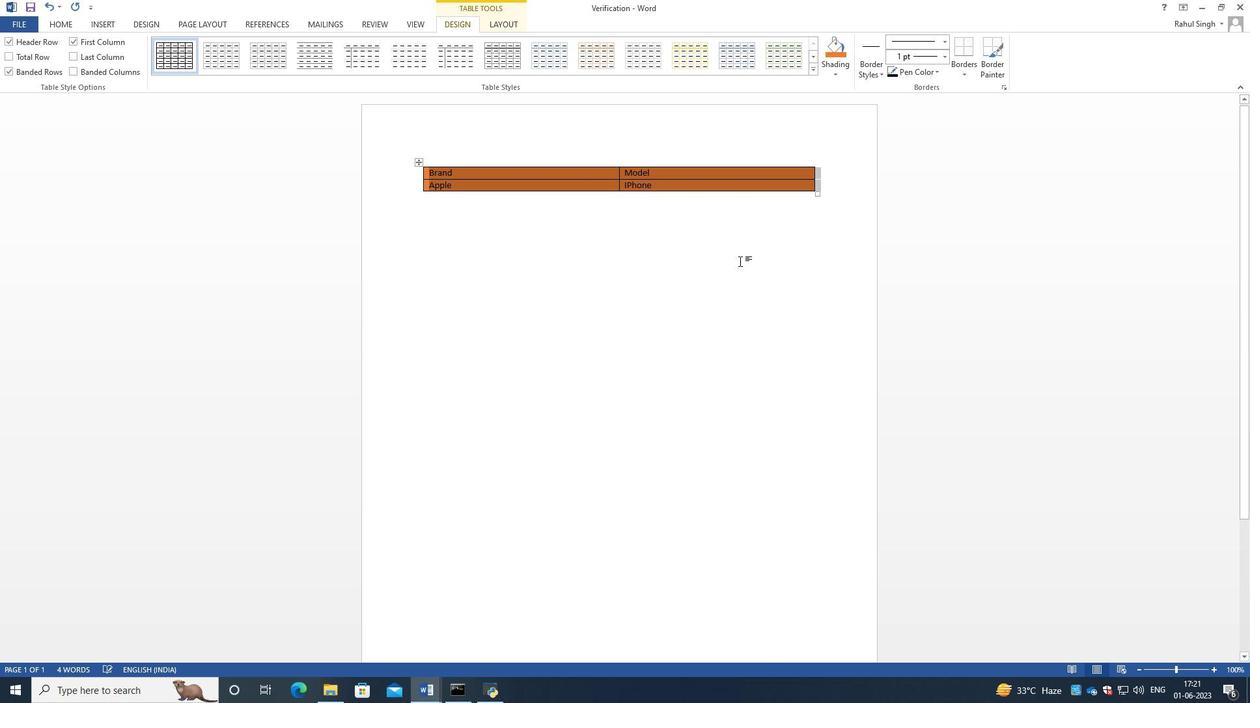 
Action: Mouse pressed left at (726, 265)
Screenshot: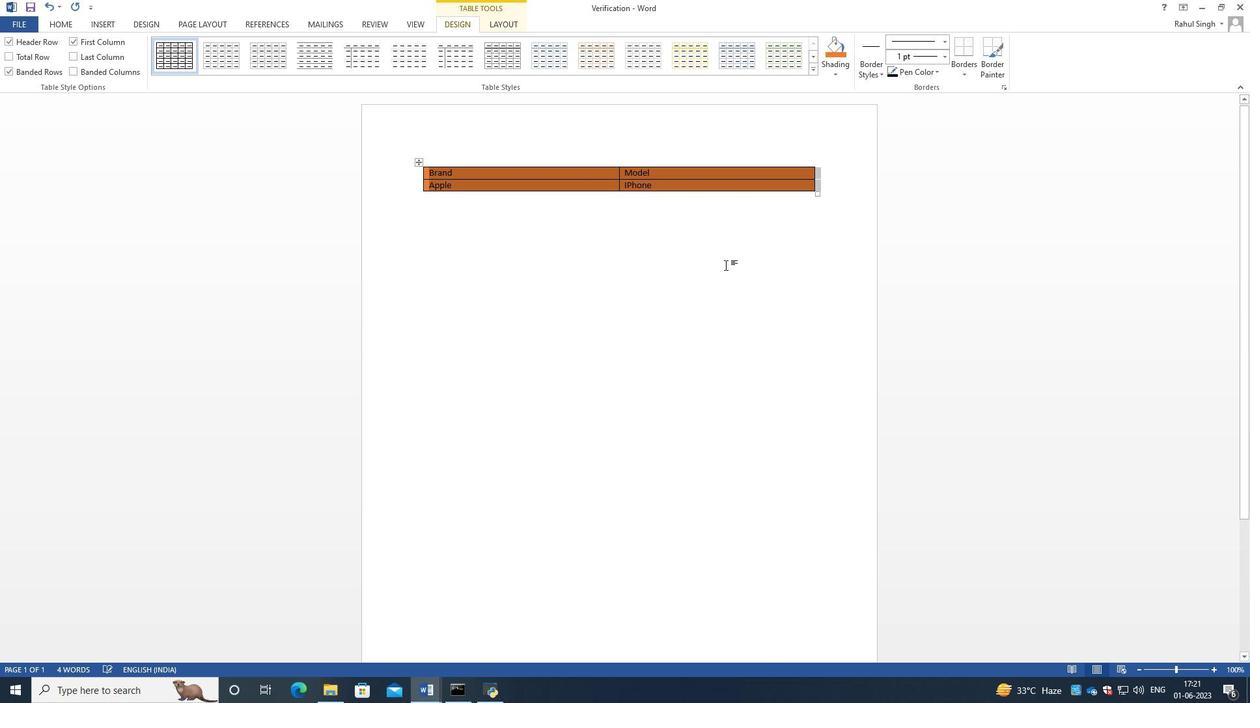 
